 Task: Open Card Litigation Execution Review in Board Market Segmentation and Targeting Plan Implementation to Workspace Editing and Proofreading and add a team member Softage.1@softage.net, a label Orange, a checklist Blogging, an attachment from your computer, a color Orange and finally, add a card description 'Plan and execute company team-building seminar' and a comment 'We should approach this task with a sense of humility and a willingness to seek feedback and guidance from others.'. Add a start date 'Jan 09, 1900' with a due date 'Jan 16, 1900'
Action: Mouse moved to (539, 149)
Screenshot: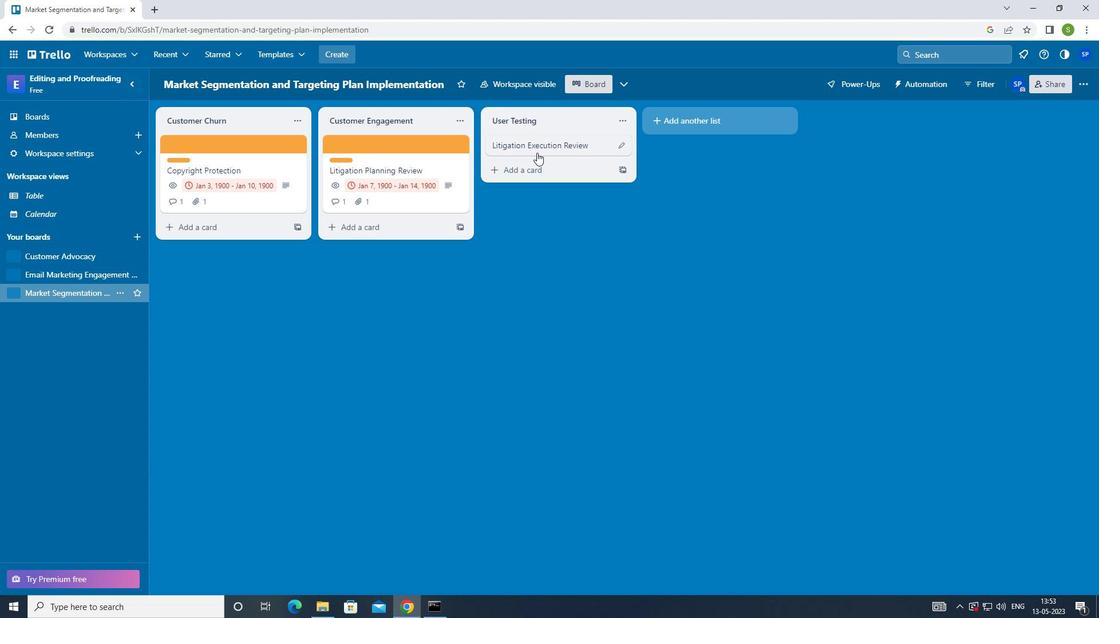 
Action: Mouse pressed left at (539, 149)
Screenshot: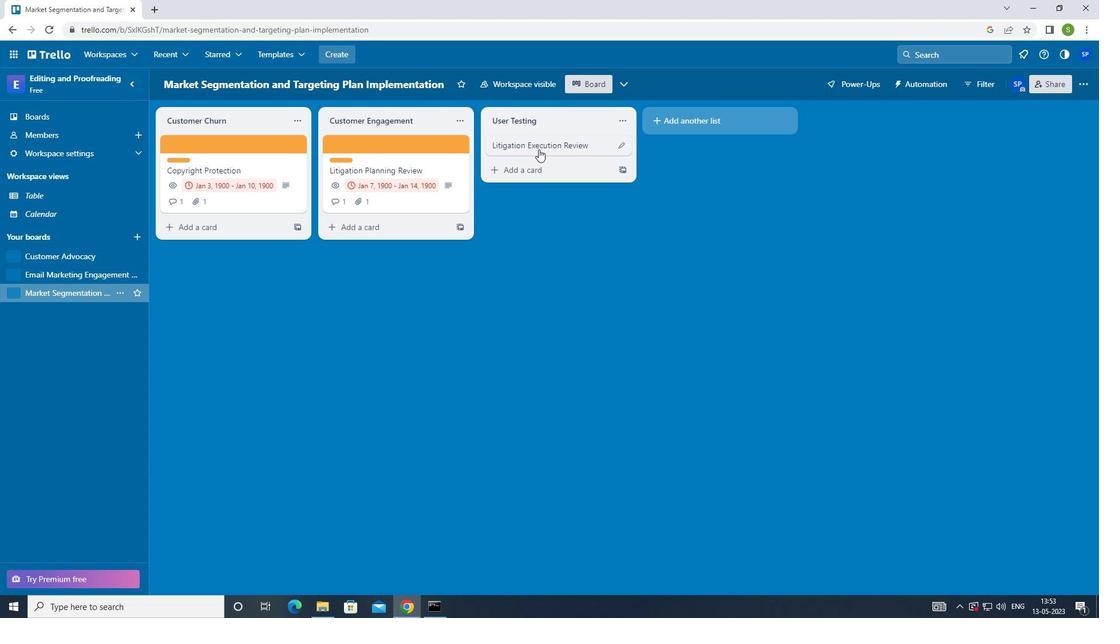 
Action: Mouse moved to (689, 145)
Screenshot: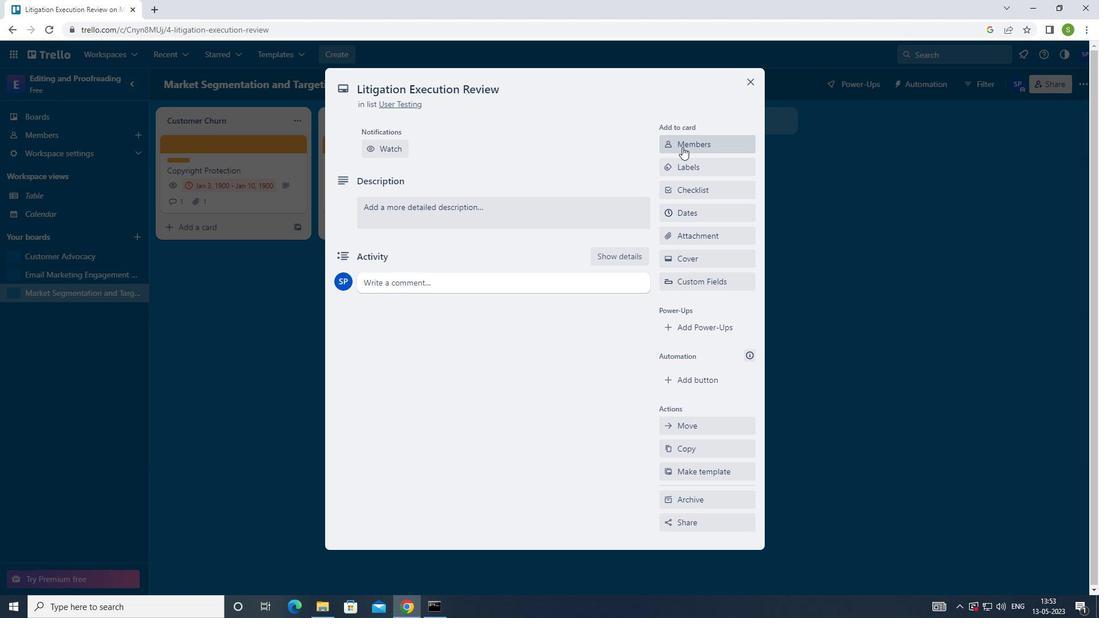 
Action: Mouse pressed left at (689, 145)
Screenshot: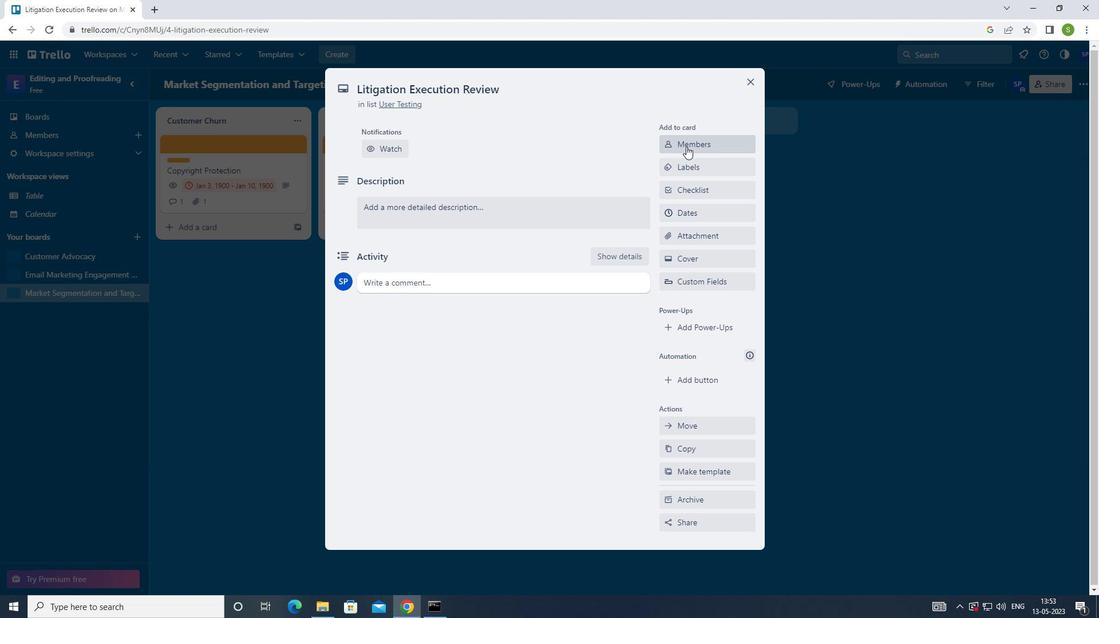 
Action: Mouse moved to (623, 177)
Screenshot: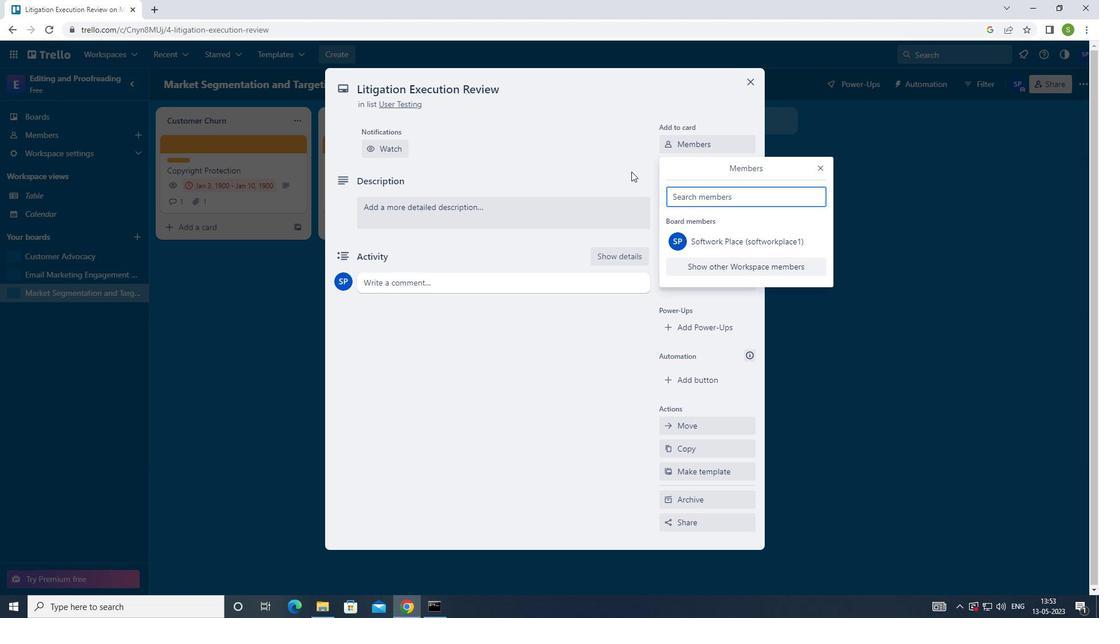 
Action: Key pressed <Key.shift>SOFTAGE.1<Key.shift>@SOFTAGE.NET<Key.enter>
Screenshot: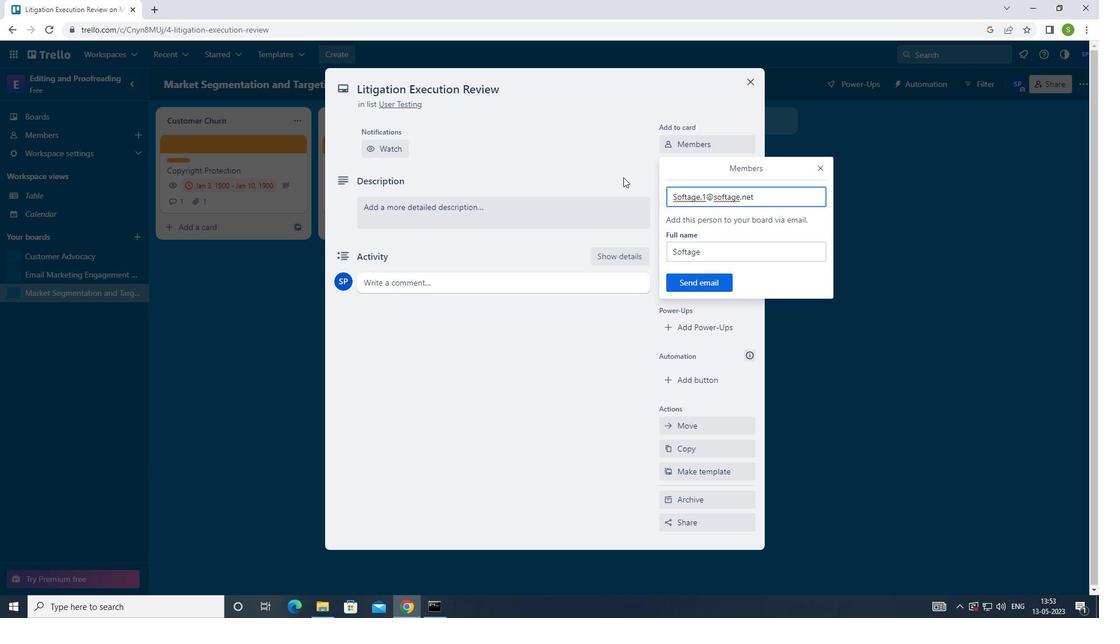 
Action: Mouse moved to (820, 167)
Screenshot: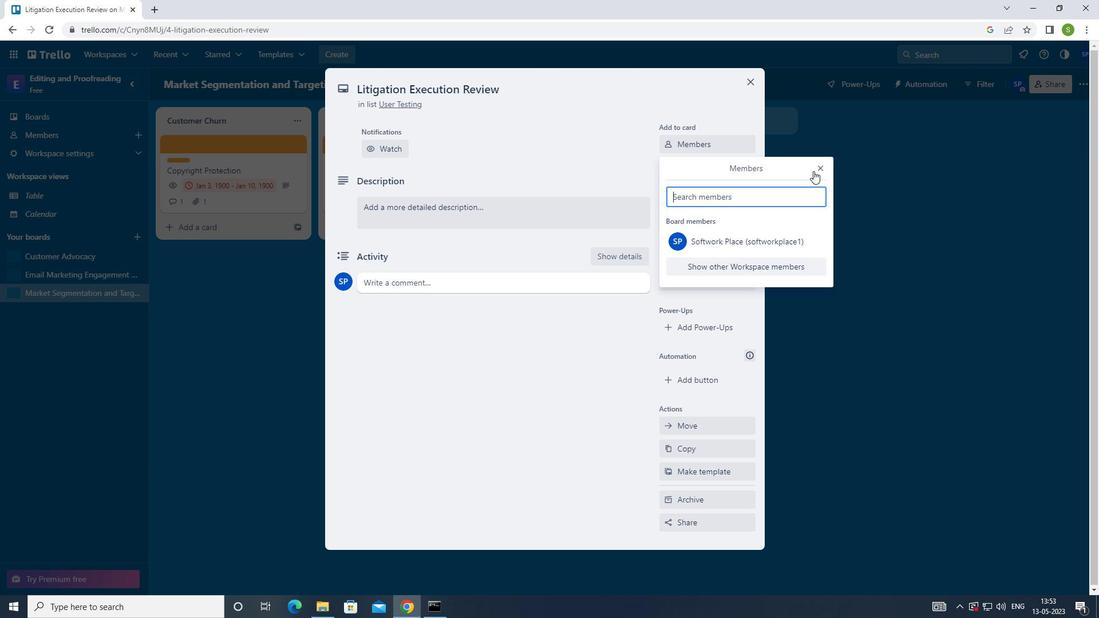 
Action: Mouse pressed left at (820, 167)
Screenshot: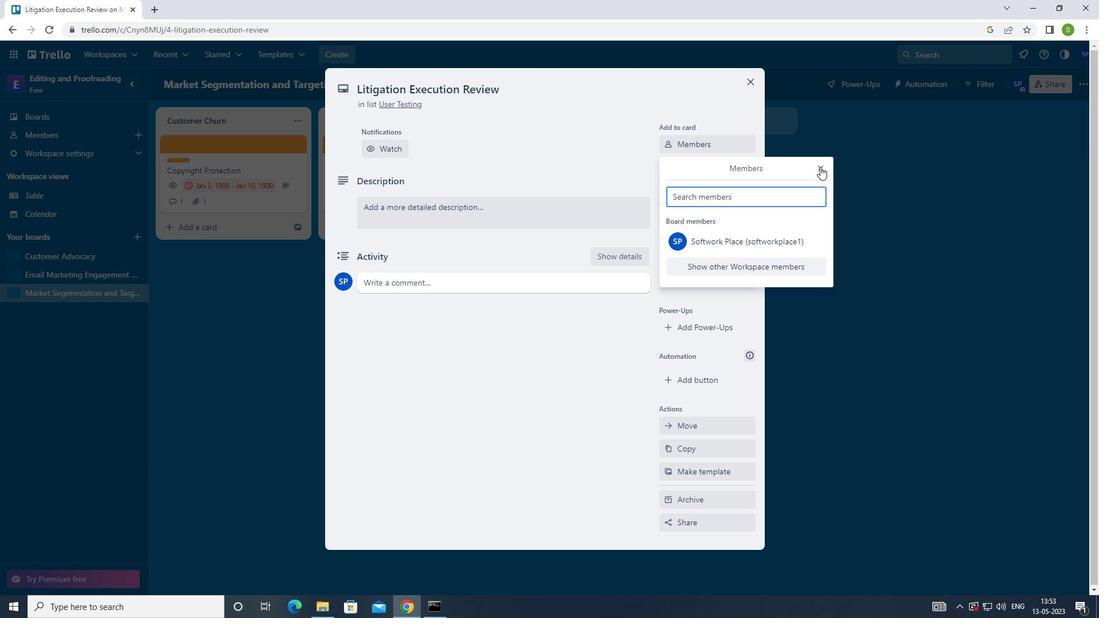 
Action: Mouse moved to (711, 167)
Screenshot: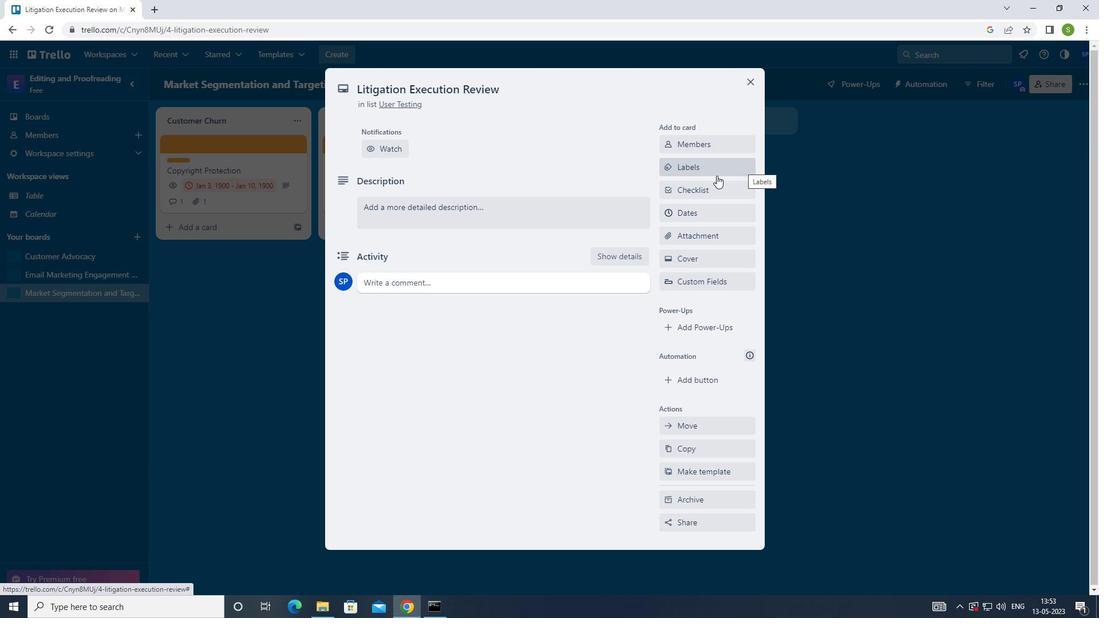 
Action: Mouse pressed left at (711, 167)
Screenshot: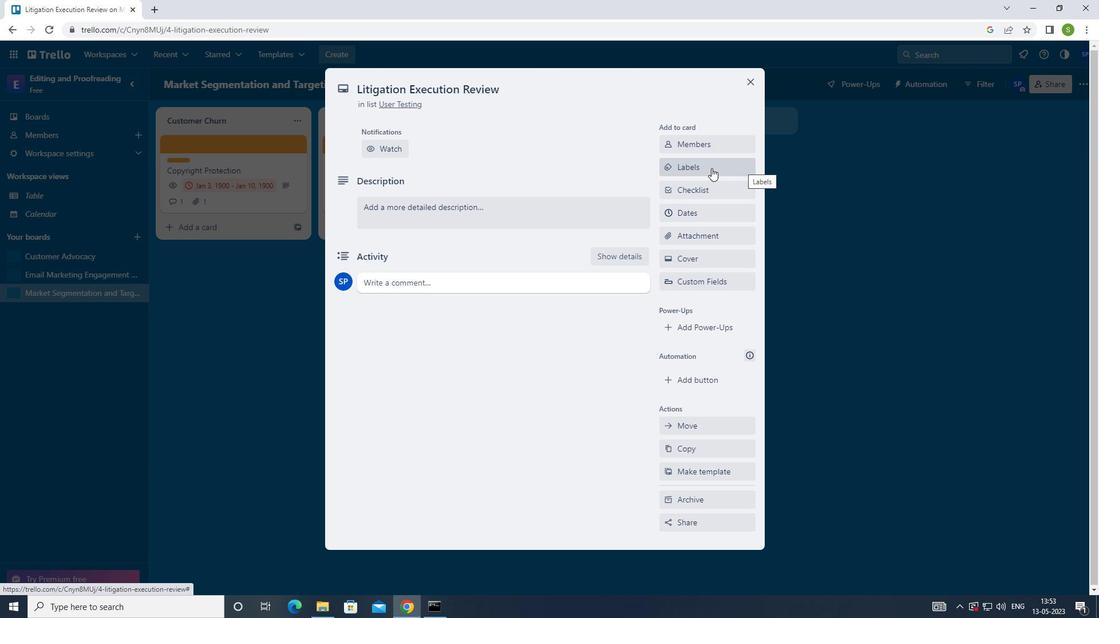 
Action: Mouse moved to (673, 303)
Screenshot: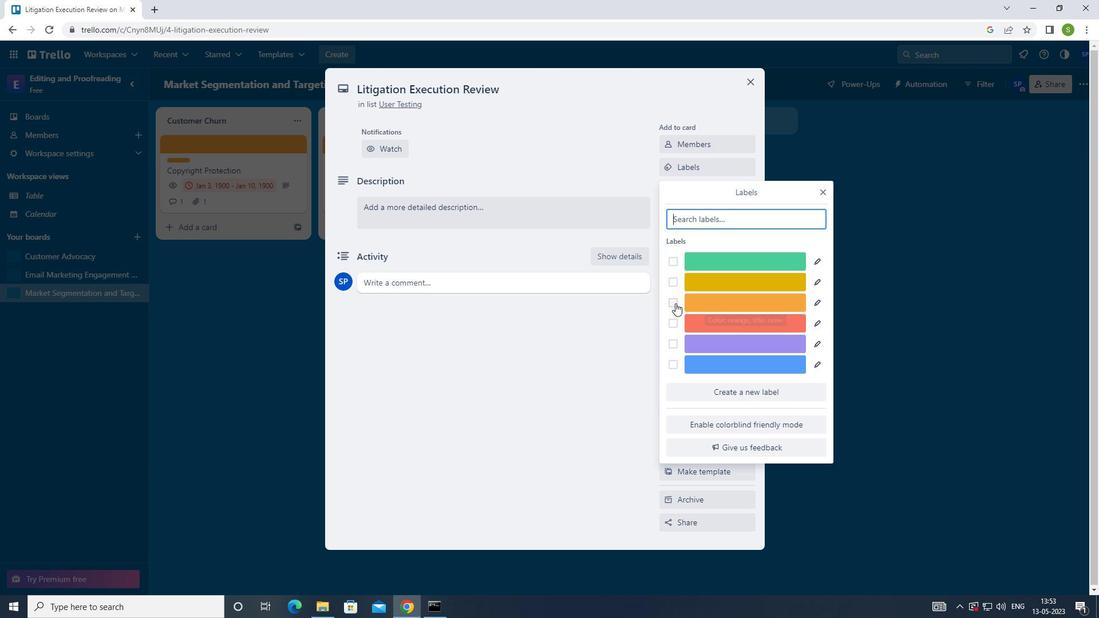 
Action: Mouse pressed left at (673, 303)
Screenshot: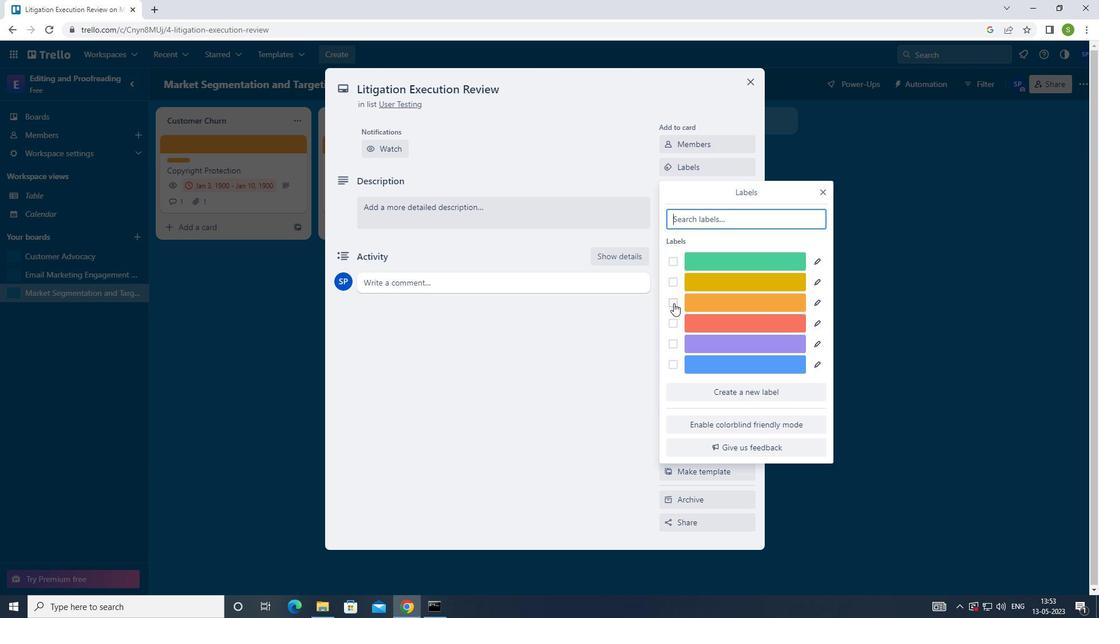 
Action: Mouse moved to (822, 193)
Screenshot: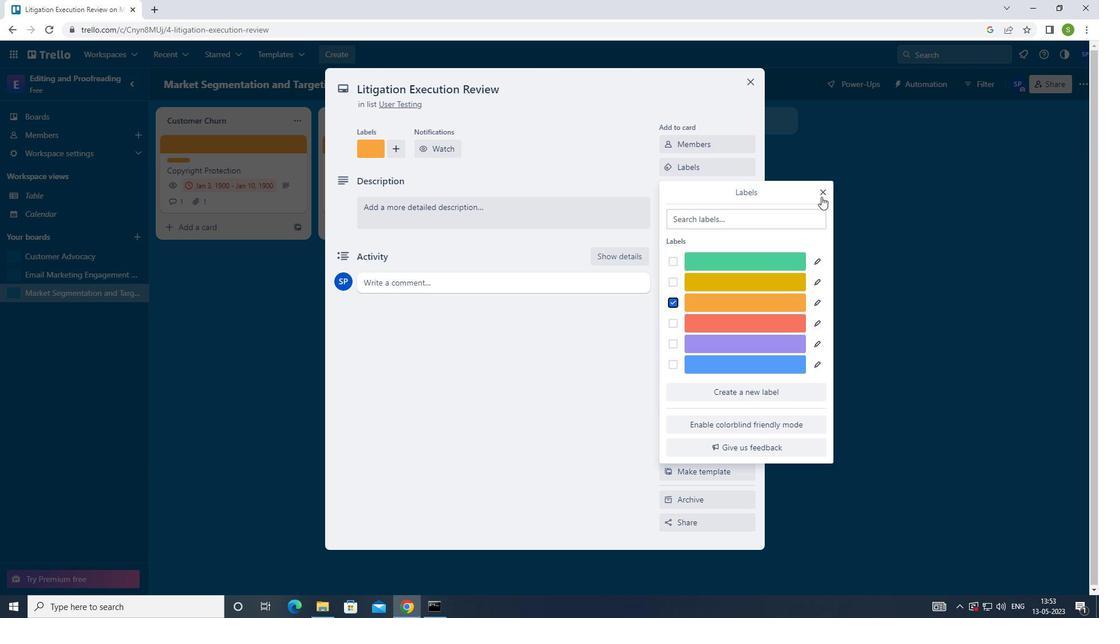 
Action: Mouse pressed left at (822, 193)
Screenshot: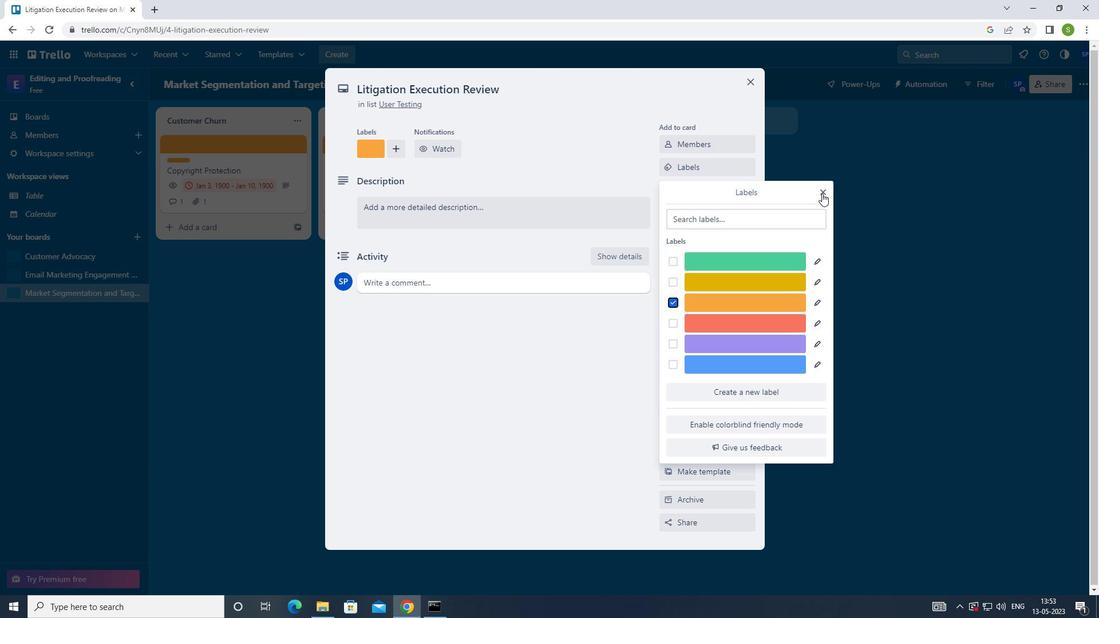
Action: Mouse moved to (718, 190)
Screenshot: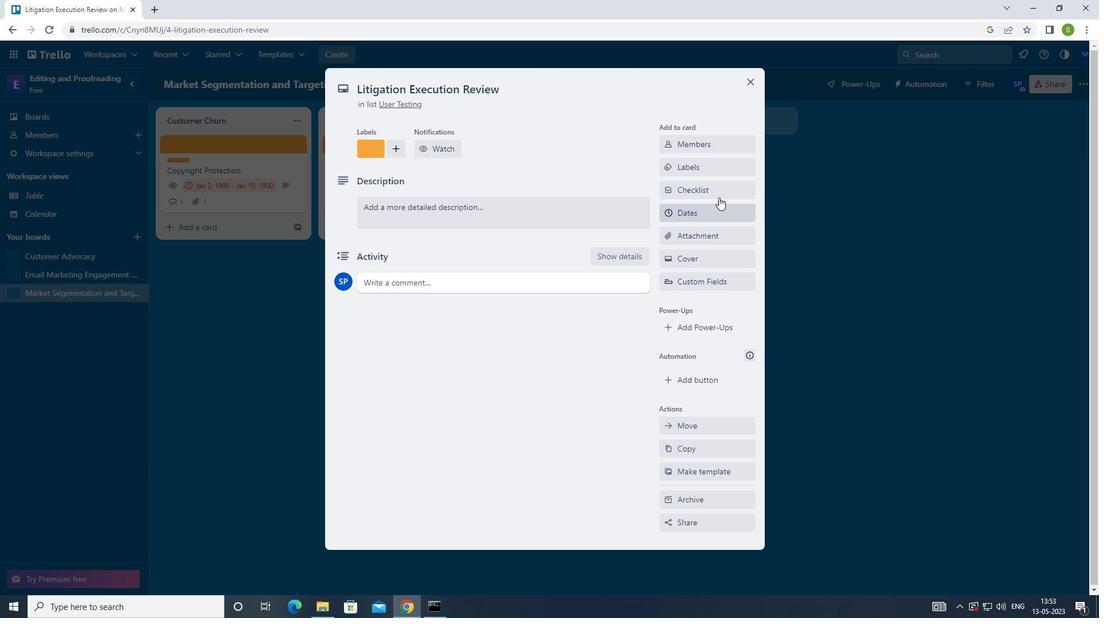 
Action: Mouse pressed left at (718, 190)
Screenshot: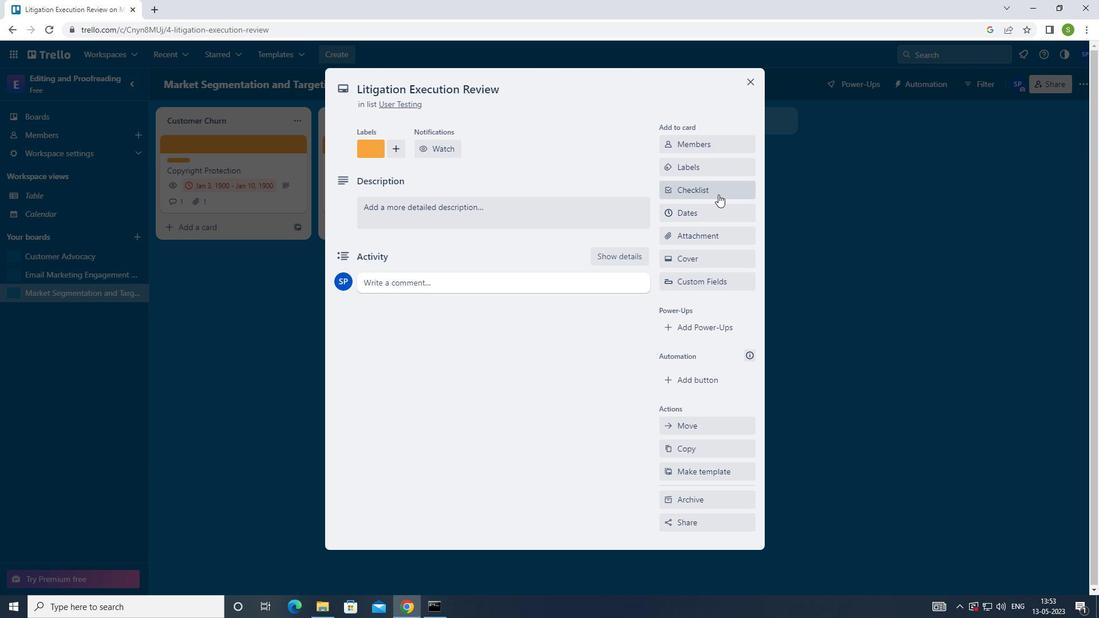 
Action: Mouse moved to (733, 198)
Screenshot: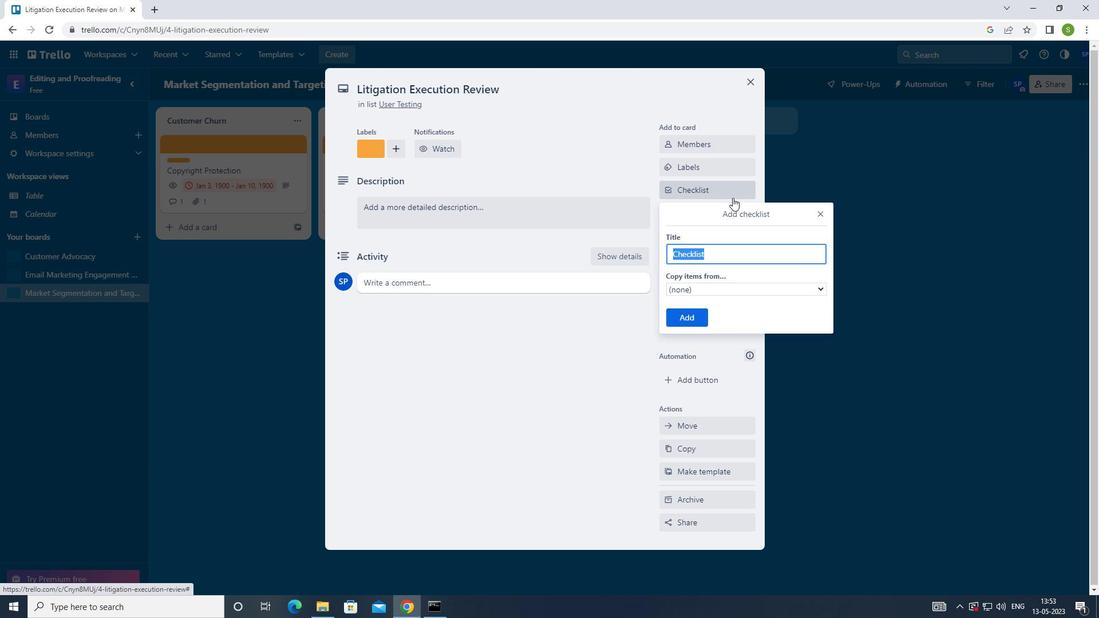 
Action: Key pressed <Key.shift>B
Screenshot: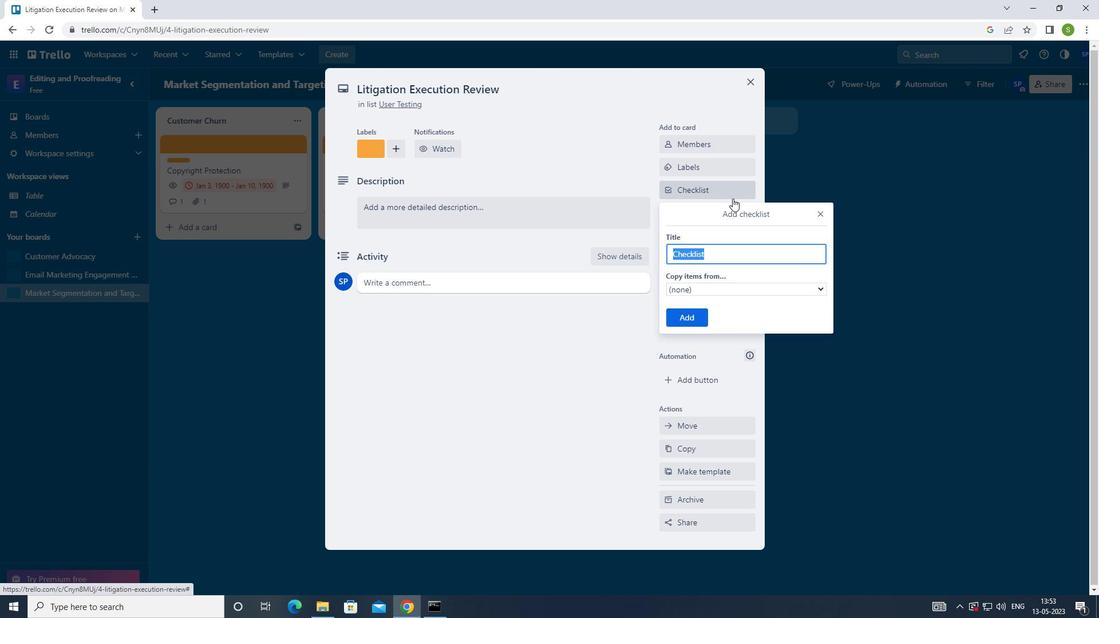 
Action: Mouse moved to (745, 280)
Screenshot: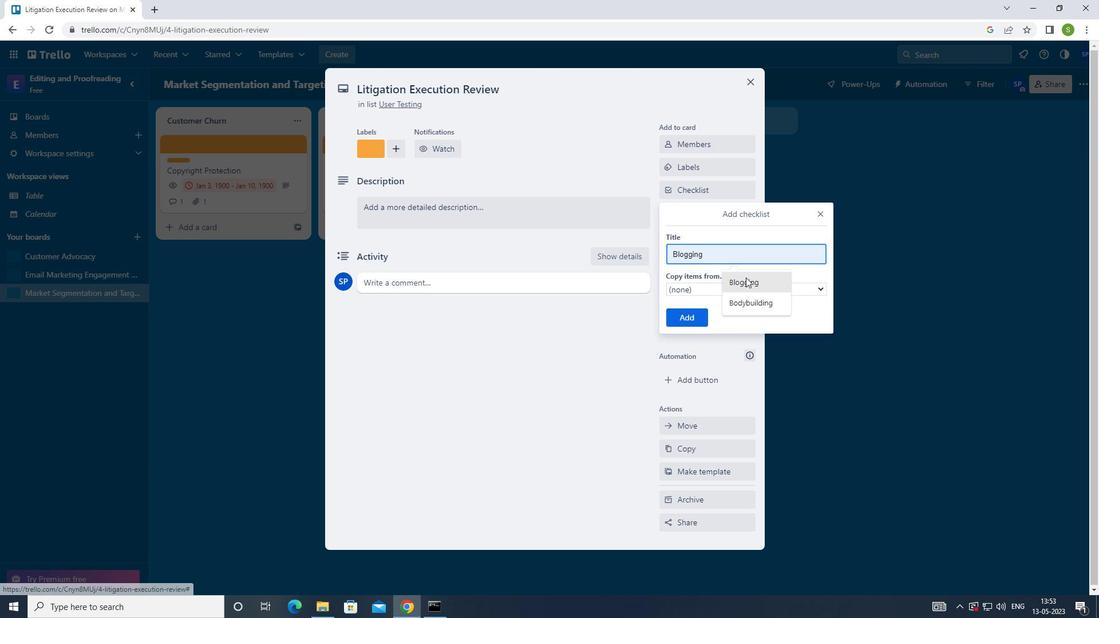 
Action: Mouse pressed left at (745, 280)
Screenshot: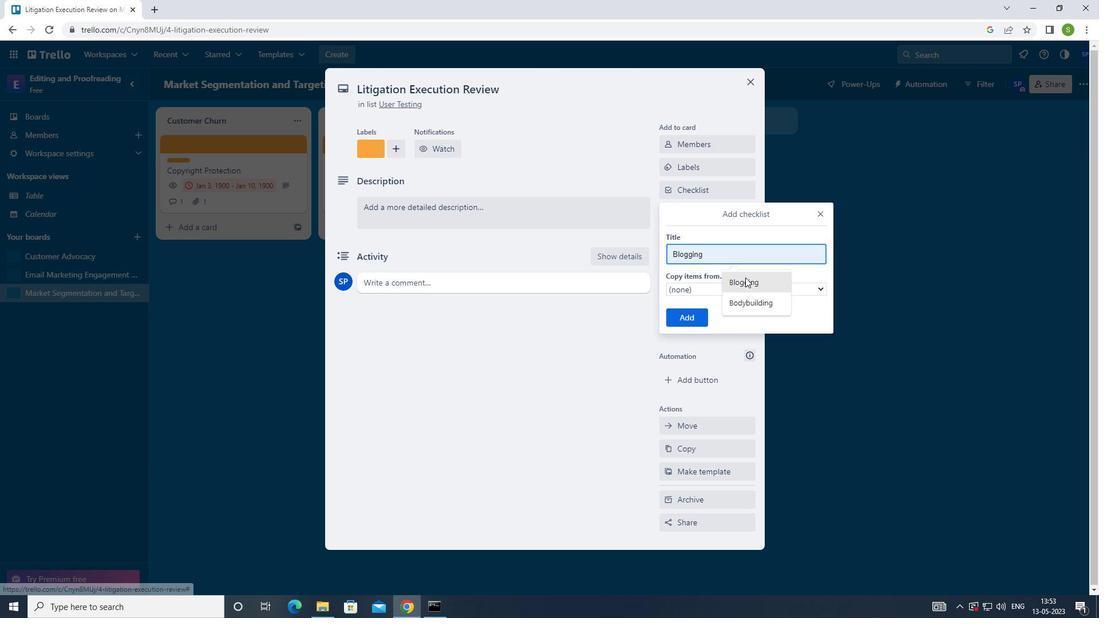 
Action: Mouse moved to (699, 320)
Screenshot: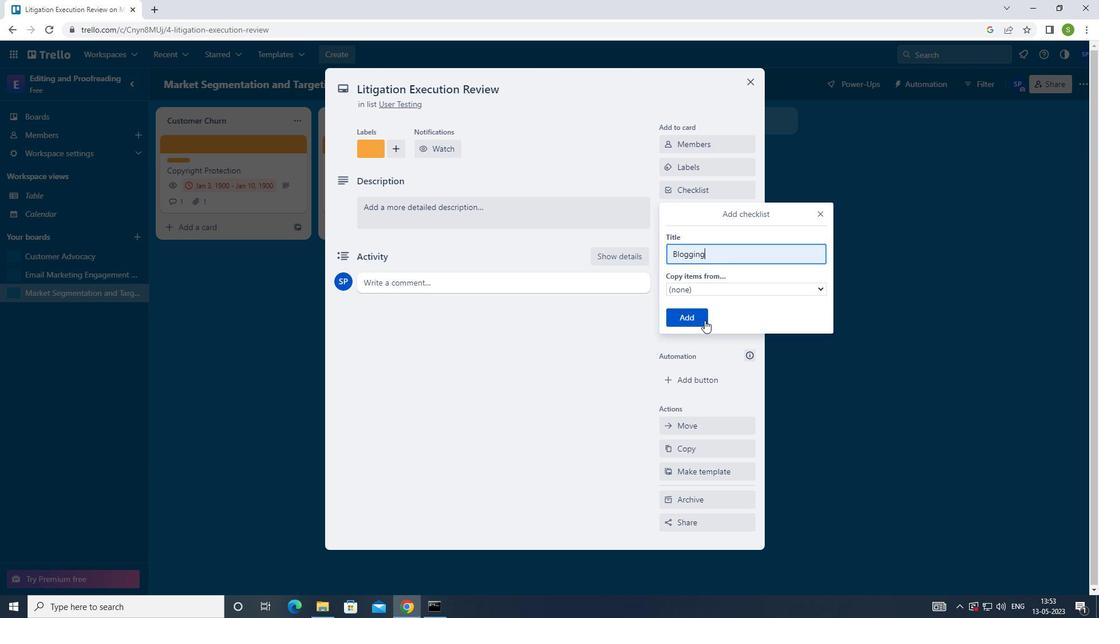 
Action: Mouse pressed left at (699, 320)
Screenshot: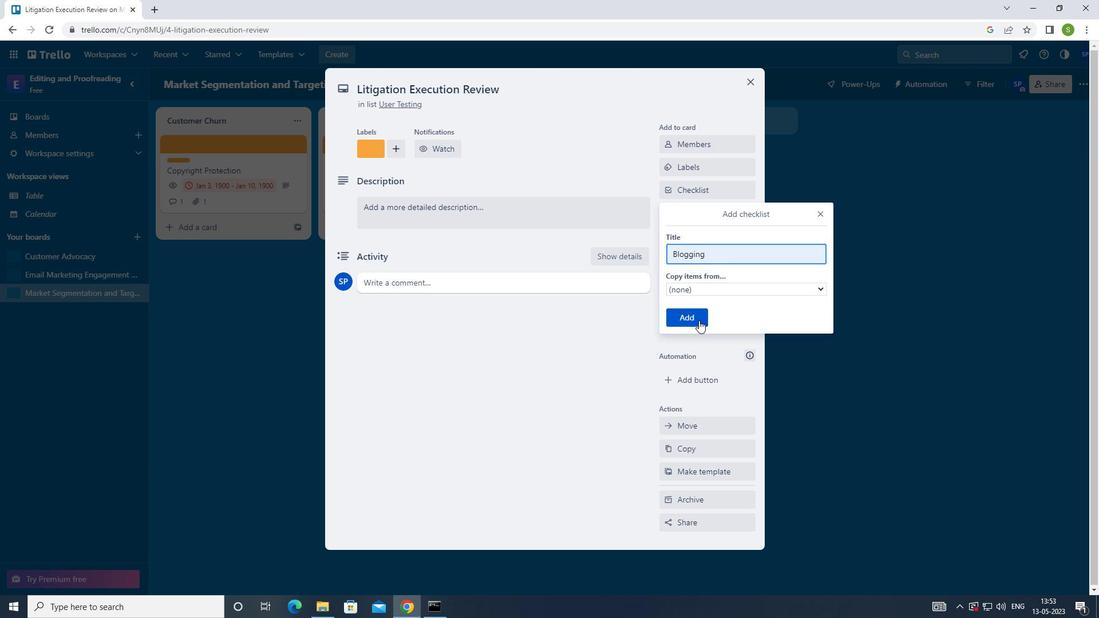 
Action: Mouse moved to (719, 234)
Screenshot: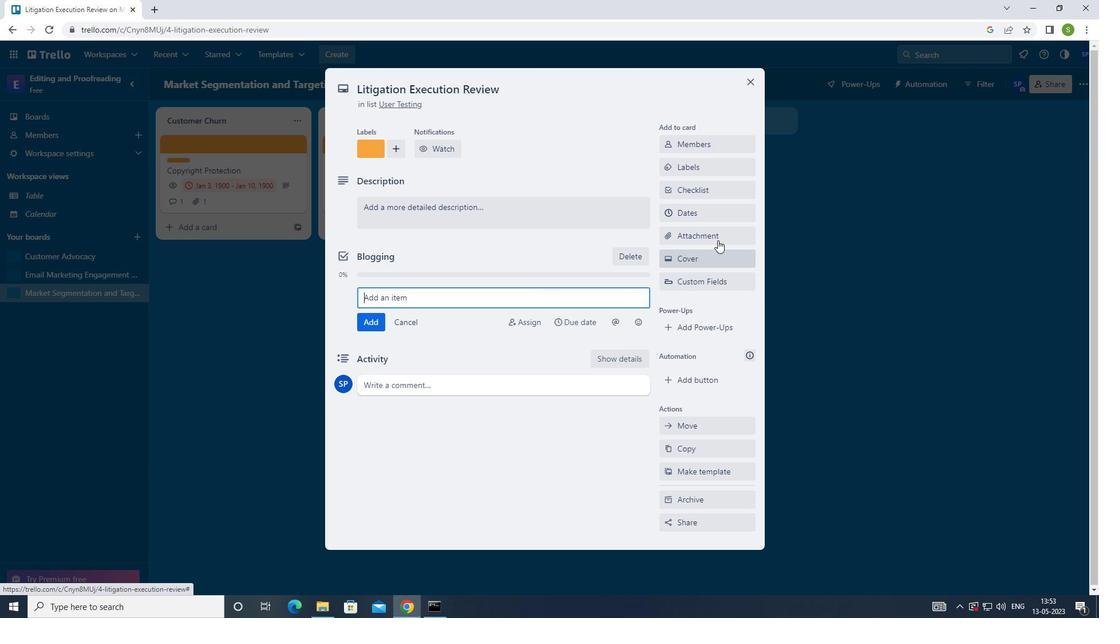 
Action: Mouse pressed left at (719, 234)
Screenshot: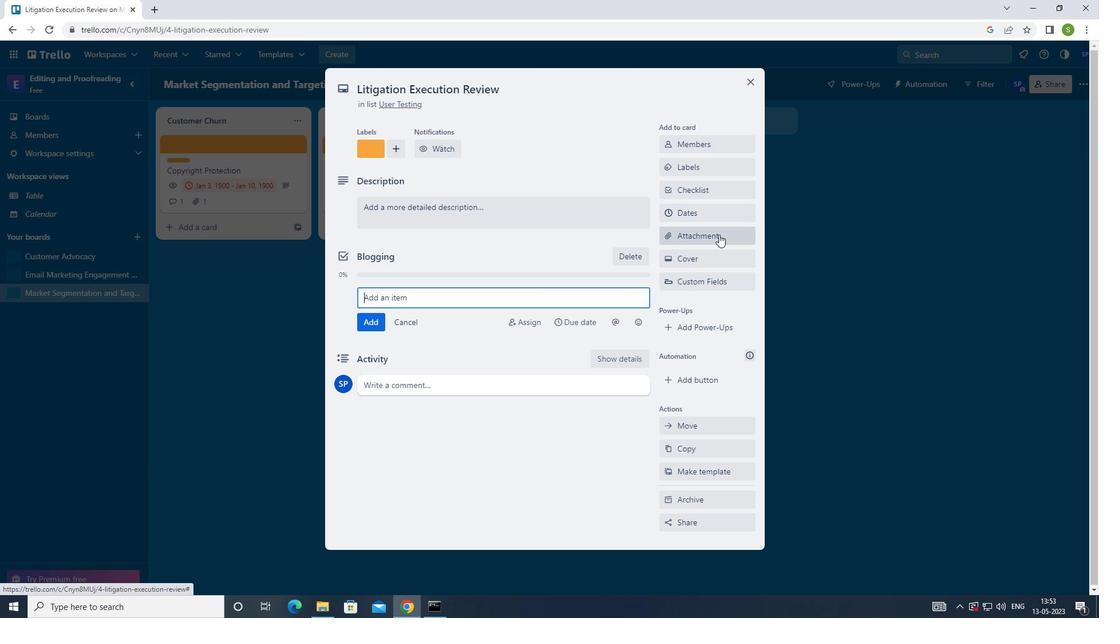 
Action: Mouse moved to (683, 287)
Screenshot: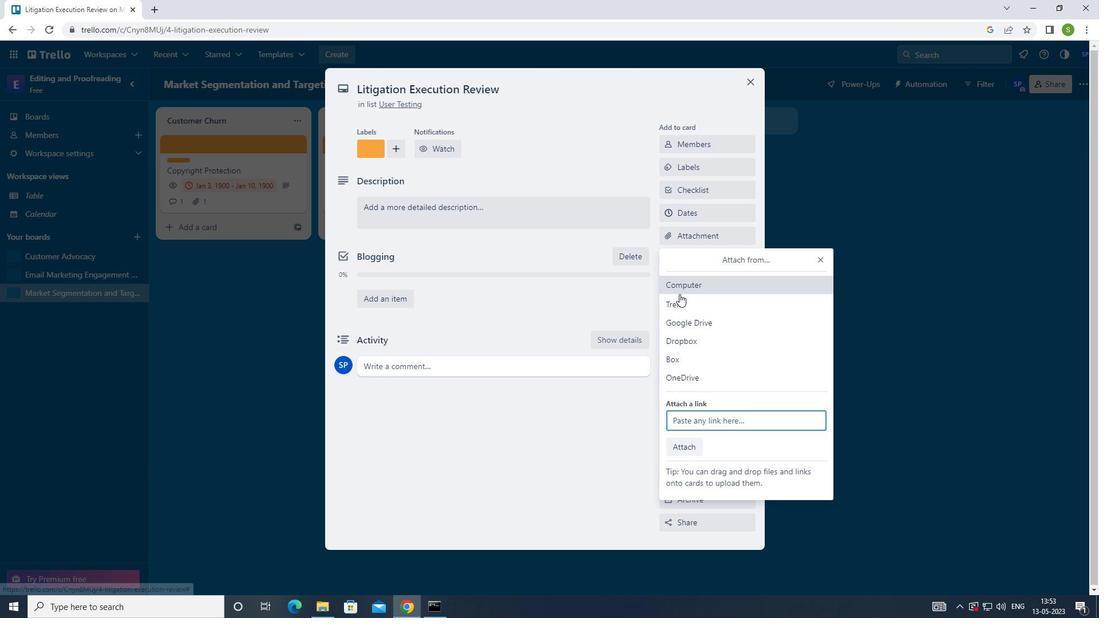 
Action: Mouse pressed left at (683, 287)
Screenshot: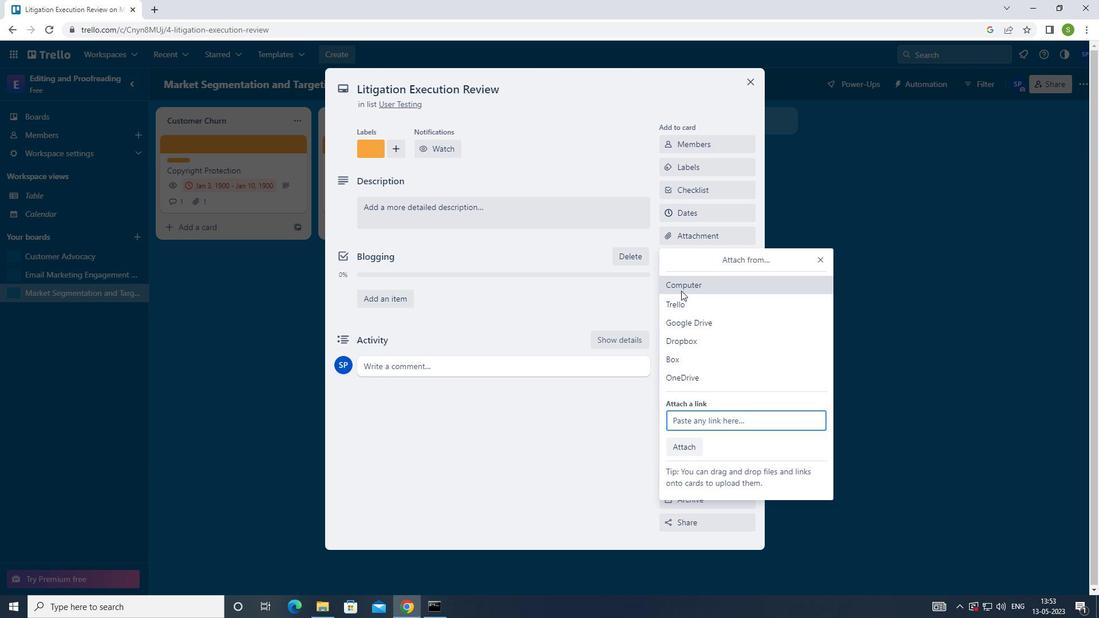 
Action: Mouse moved to (190, 89)
Screenshot: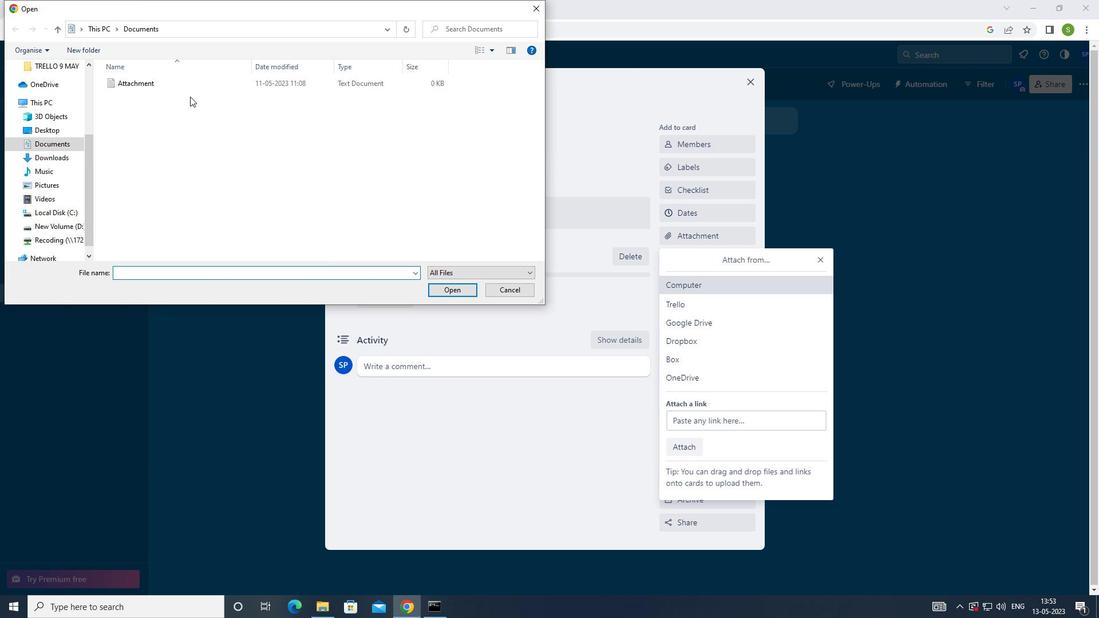 
Action: Mouse pressed left at (190, 89)
Screenshot: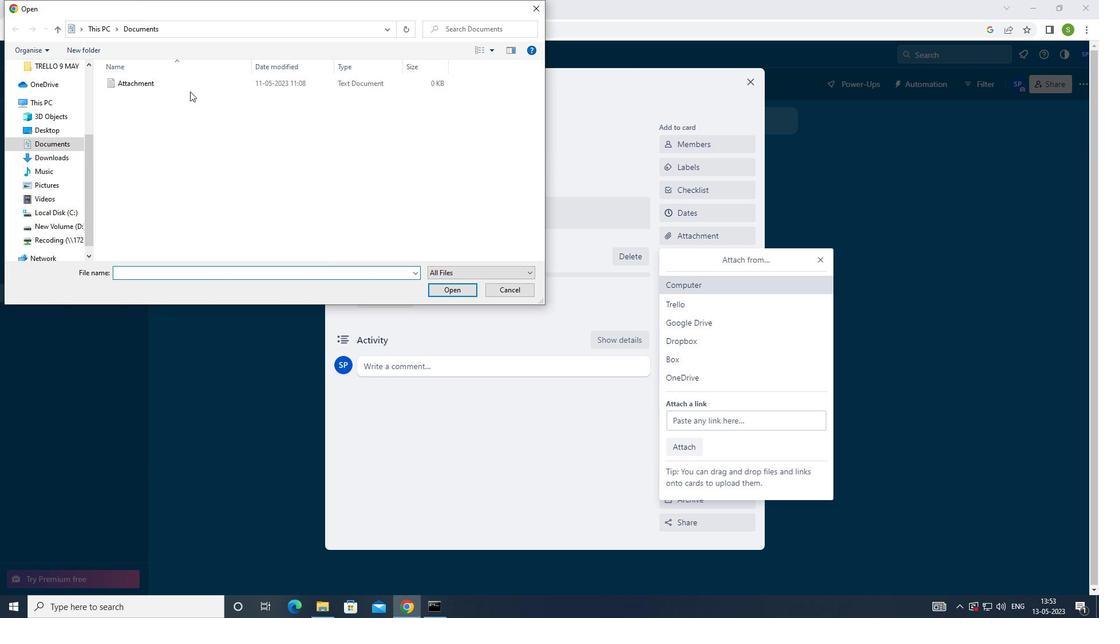 
Action: Mouse moved to (459, 289)
Screenshot: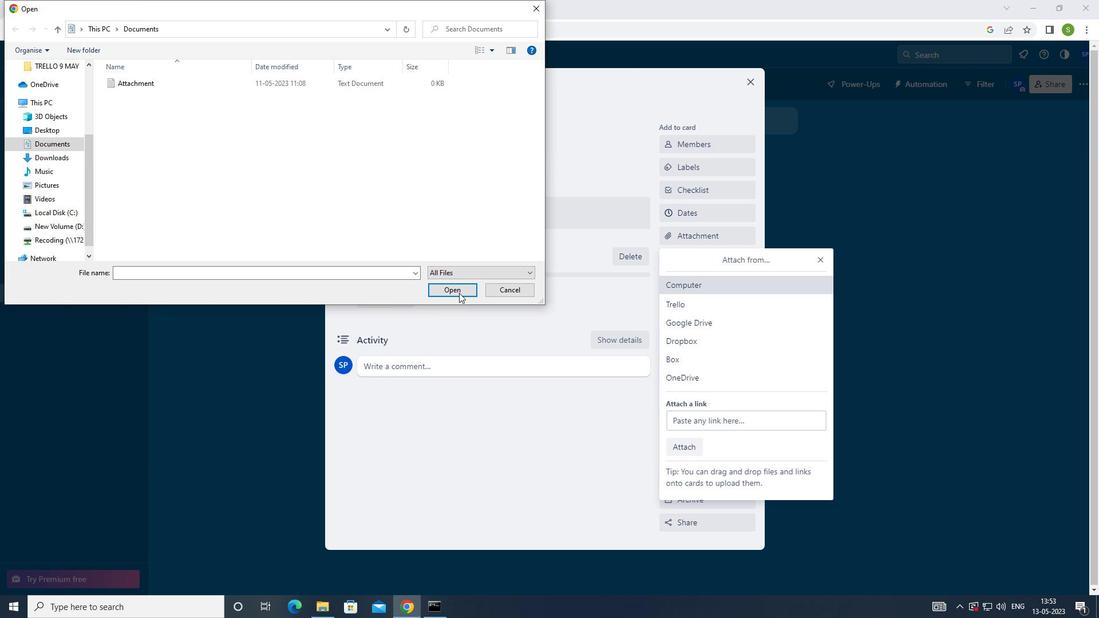 
Action: Mouse pressed left at (459, 289)
Screenshot: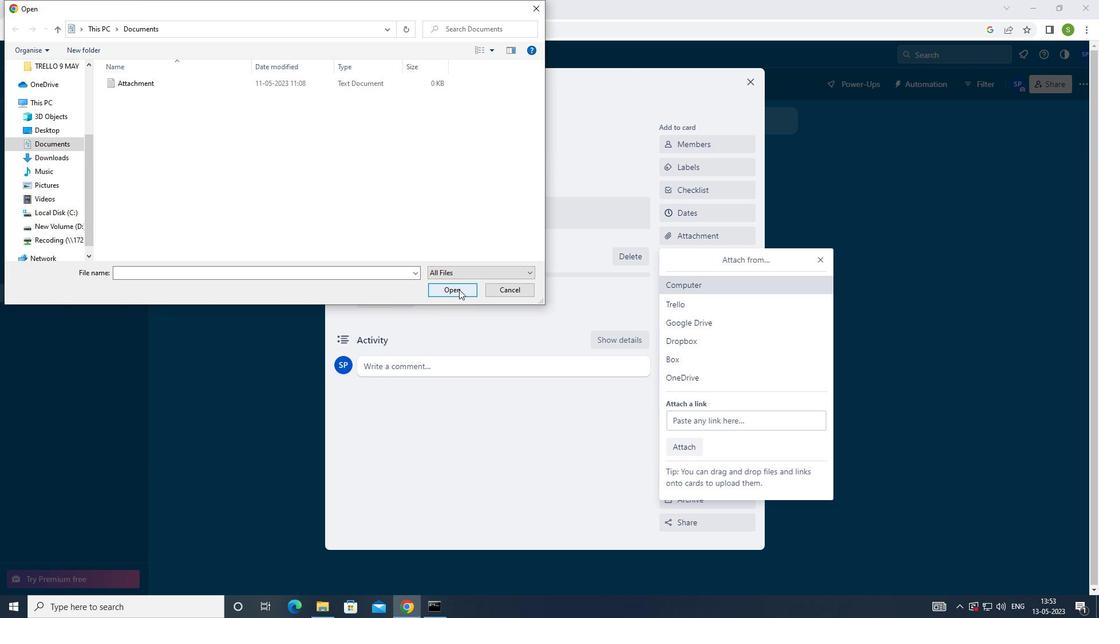 
Action: Mouse moved to (243, 81)
Screenshot: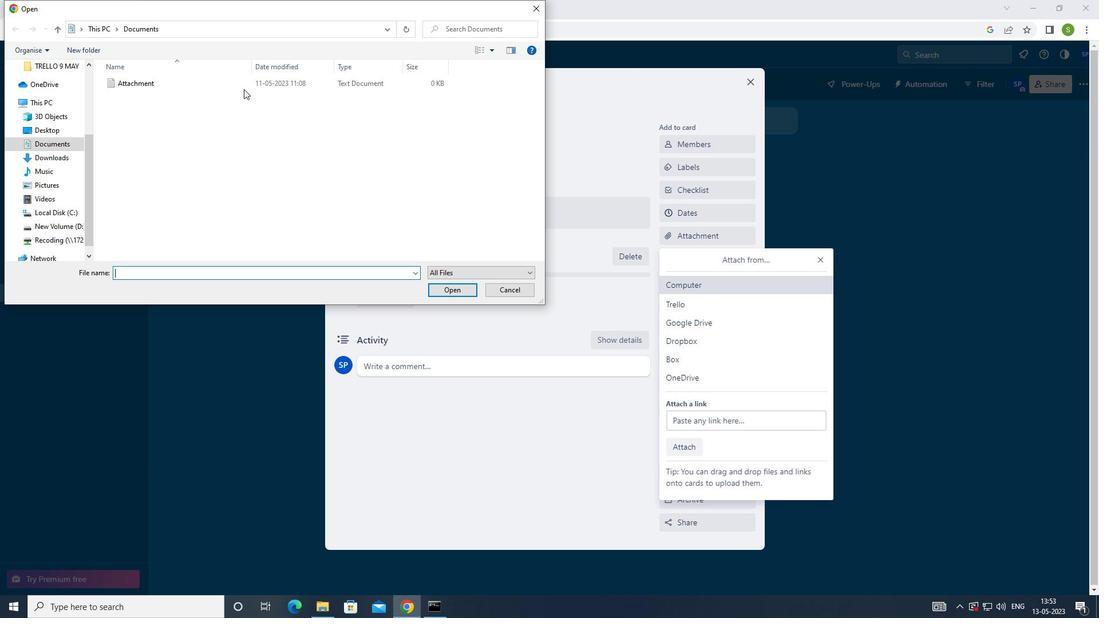 
Action: Mouse pressed left at (243, 81)
Screenshot: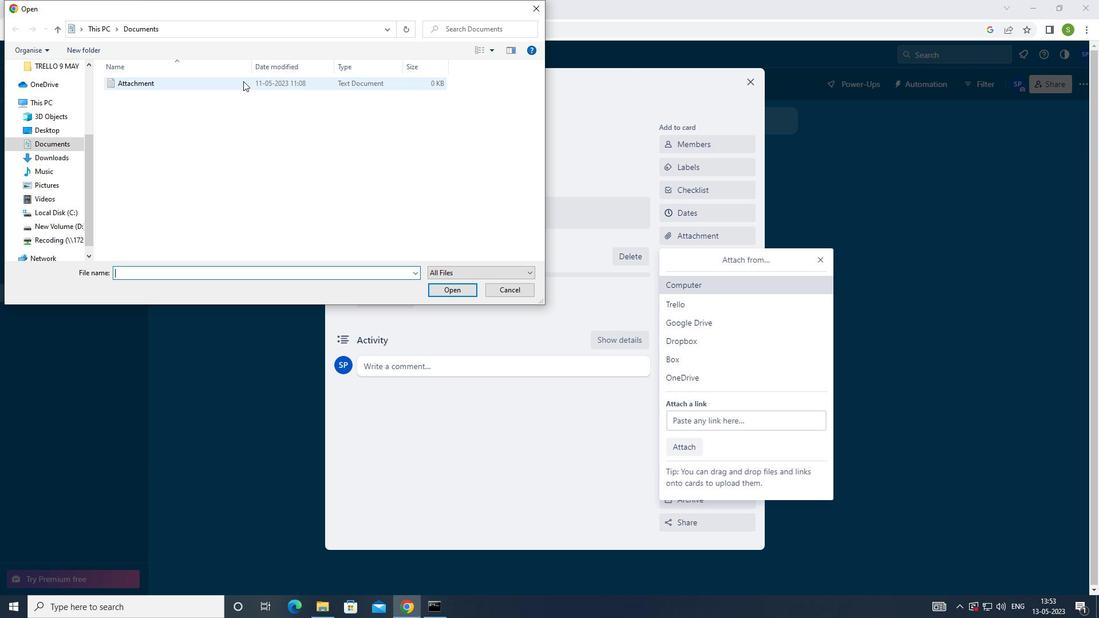 
Action: Mouse moved to (442, 288)
Screenshot: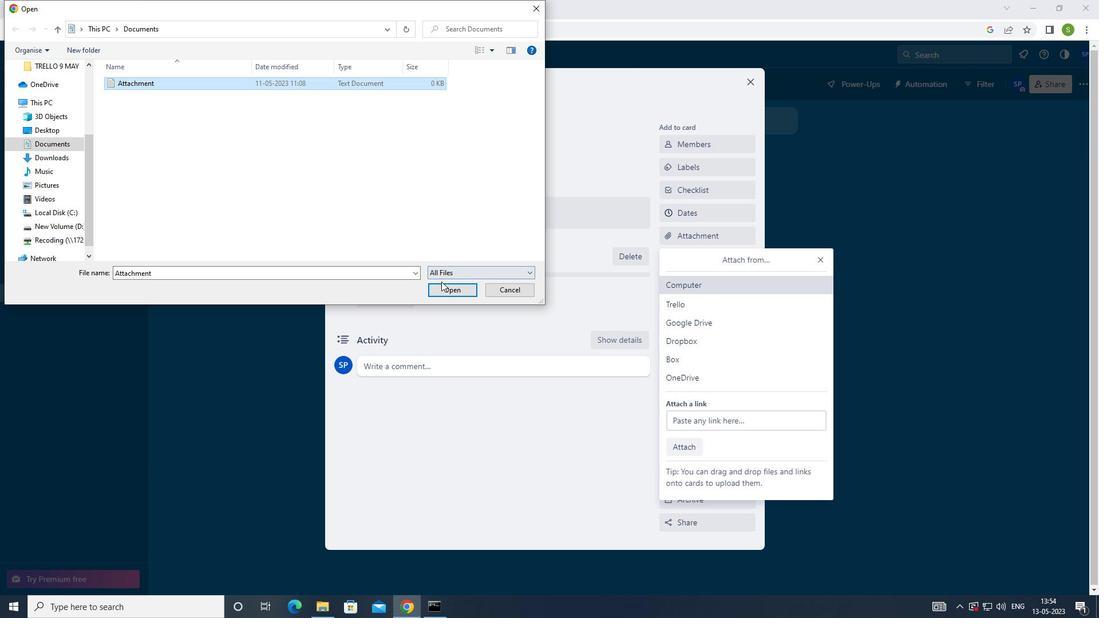 
Action: Mouse pressed left at (442, 288)
Screenshot: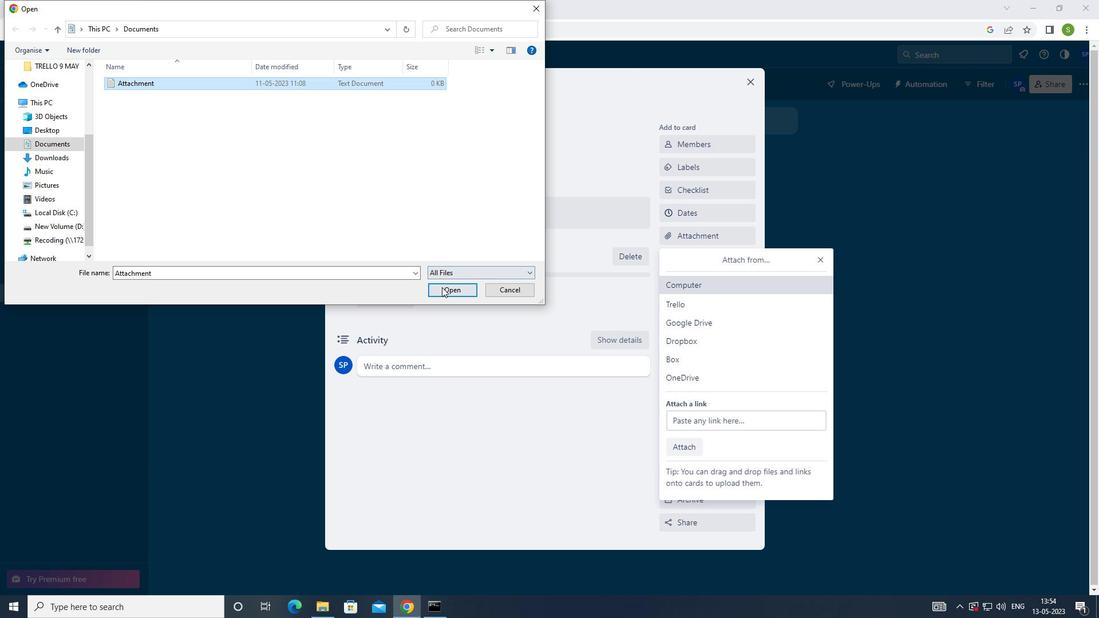 
Action: Mouse moved to (679, 258)
Screenshot: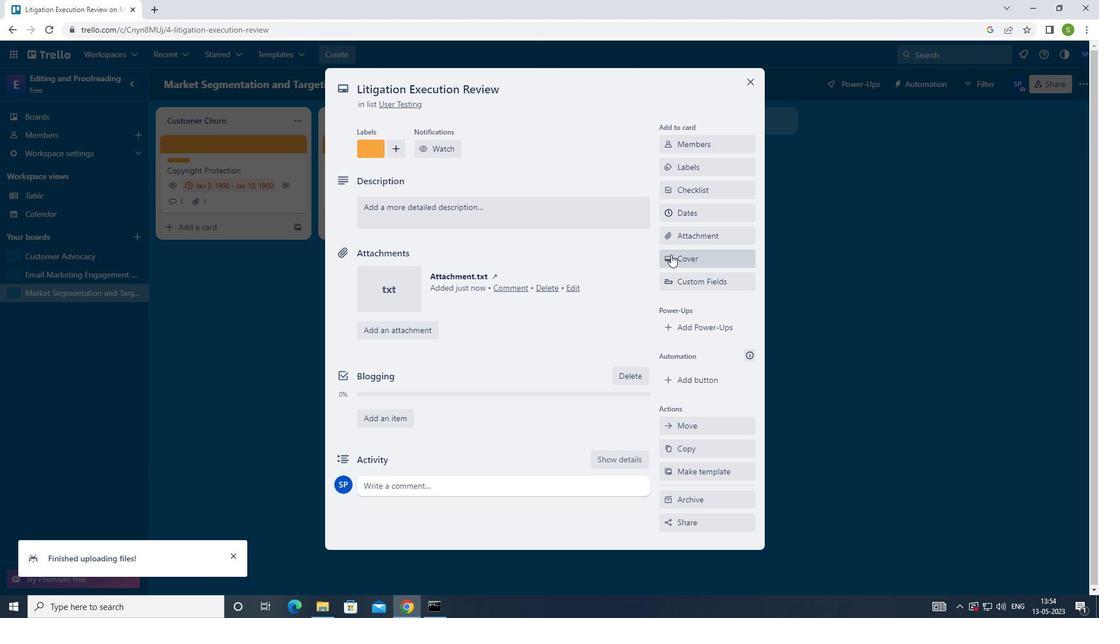 
Action: Mouse pressed left at (679, 258)
Screenshot: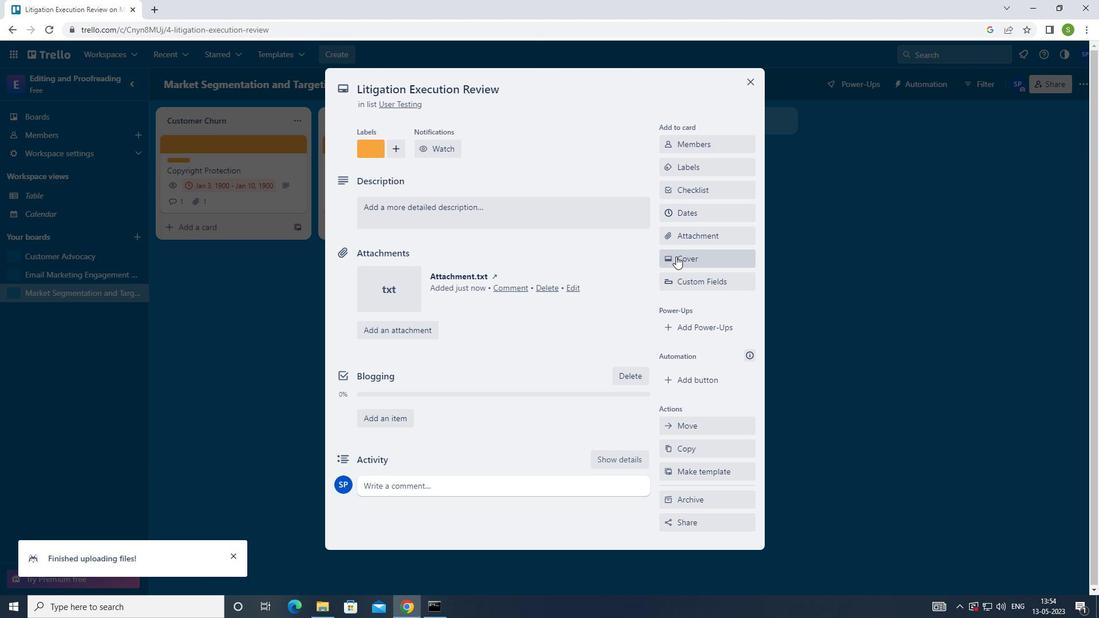 
Action: Mouse moved to (744, 363)
Screenshot: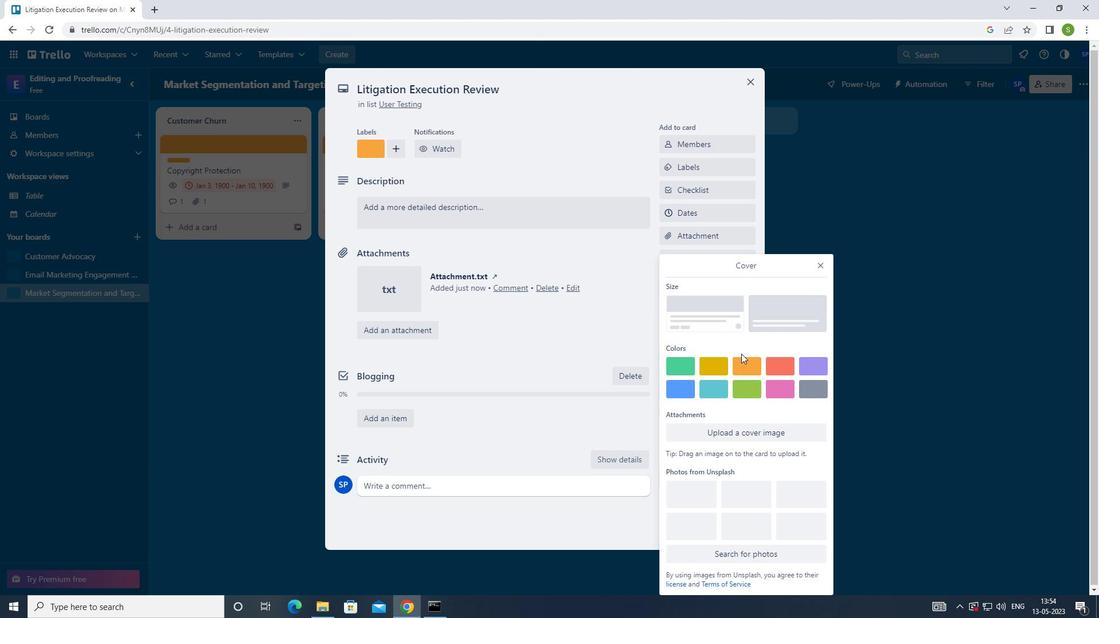 
Action: Mouse pressed left at (744, 363)
Screenshot: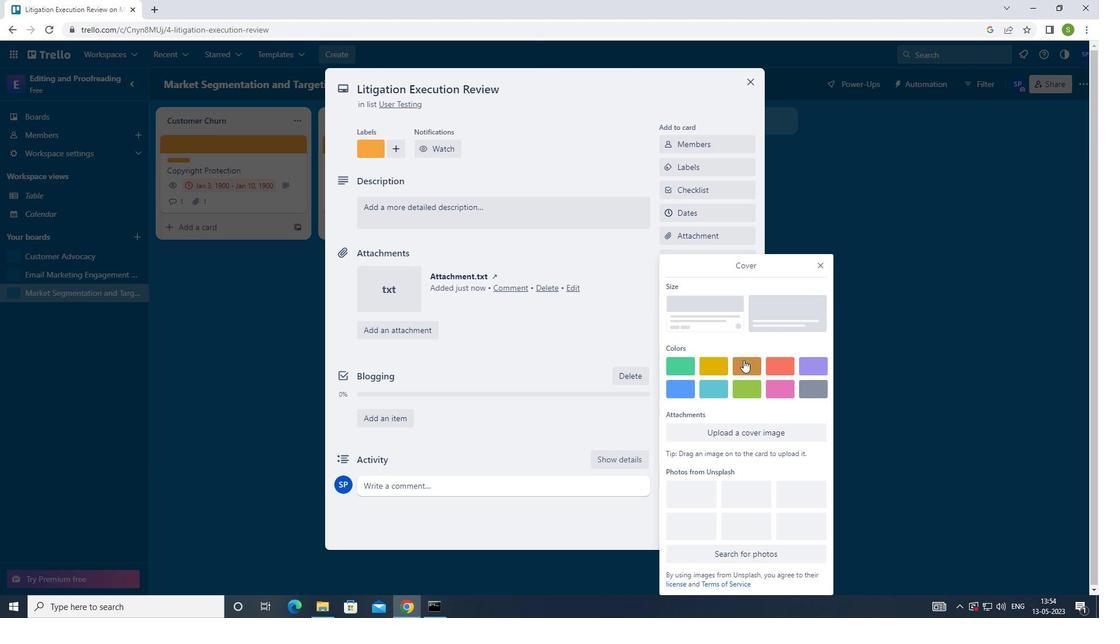 
Action: Mouse moved to (821, 243)
Screenshot: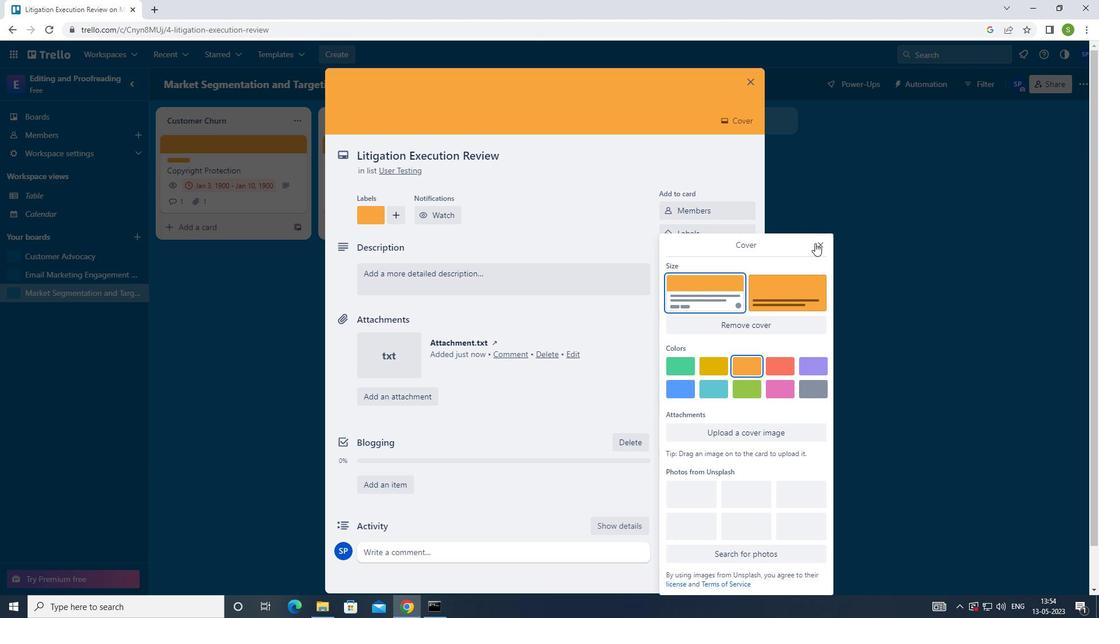 
Action: Mouse pressed left at (821, 243)
Screenshot: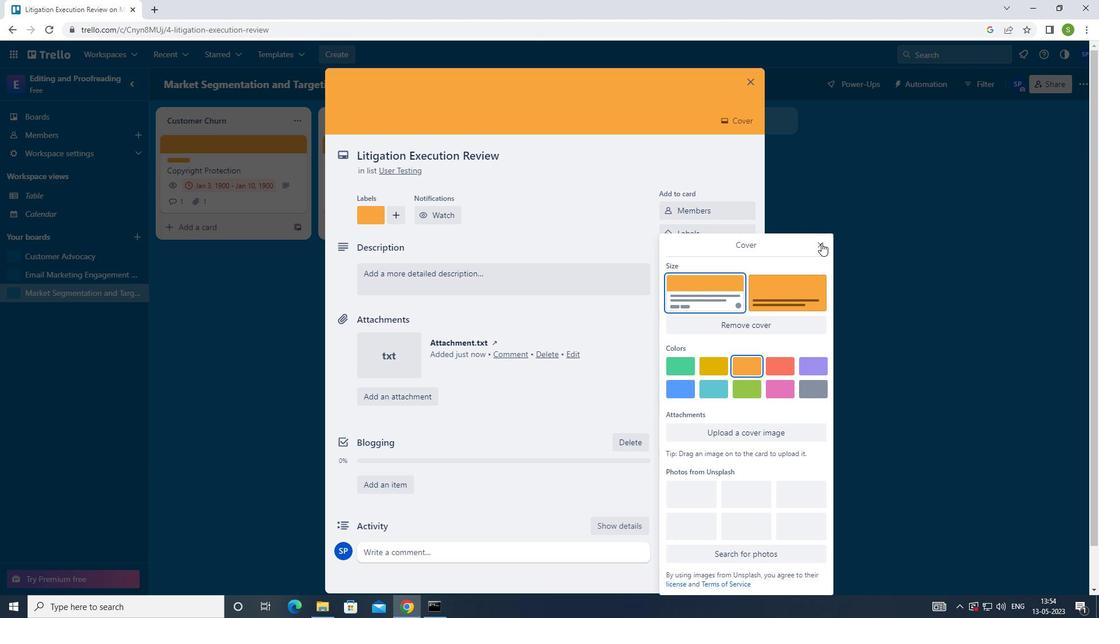 
Action: Mouse moved to (513, 276)
Screenshot: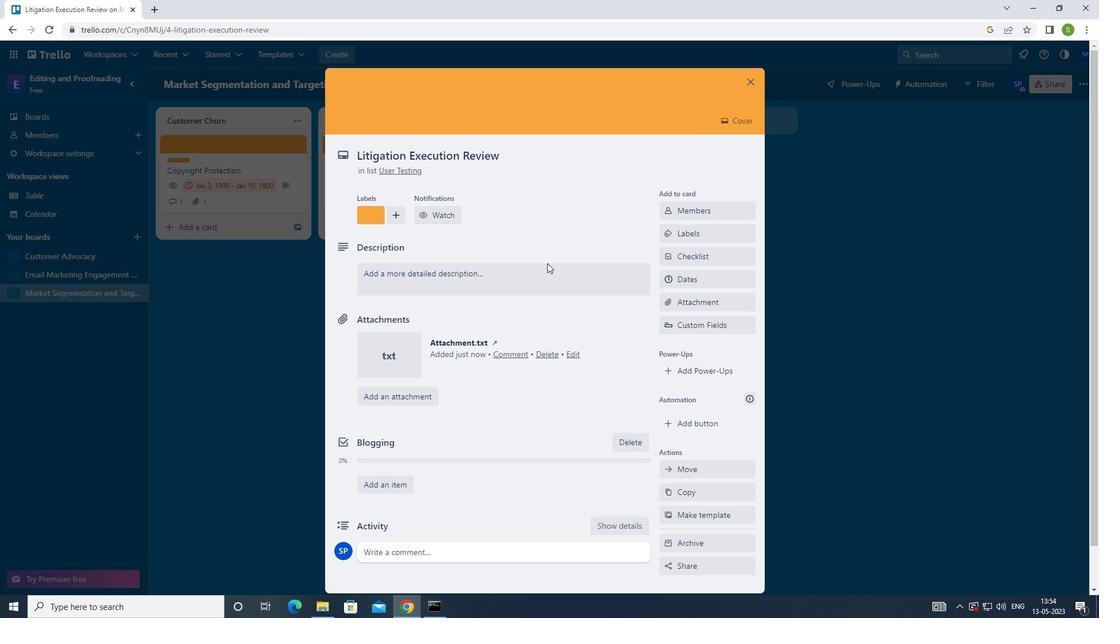 
Action: Mouse pressed left at (513, 276)
Screenshot: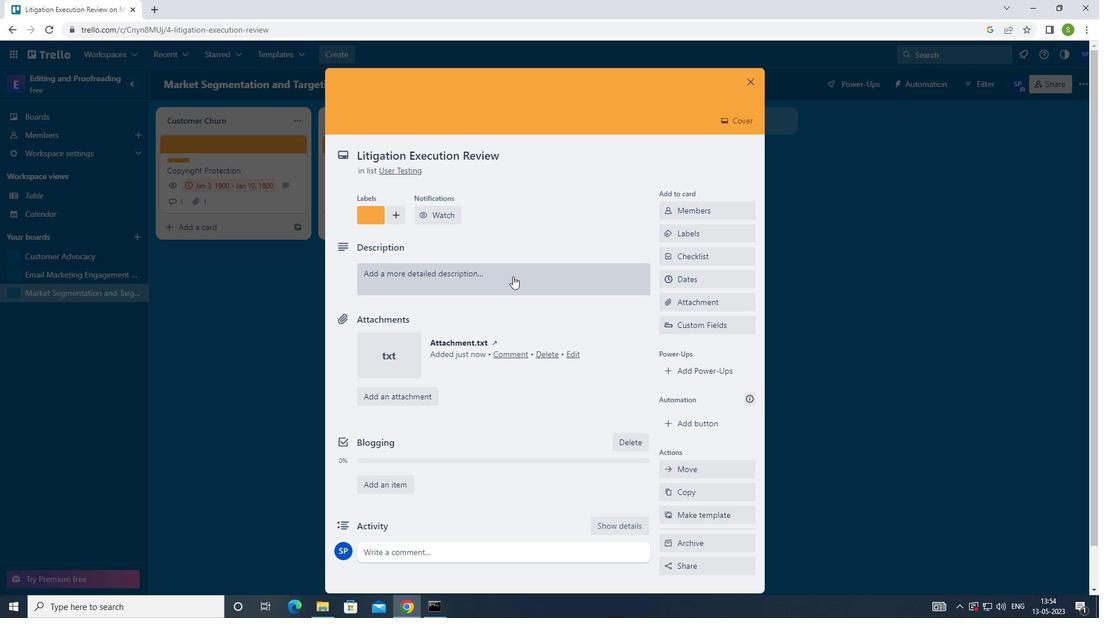 
Action: Mouse moved to (522, 240)
Screenshot: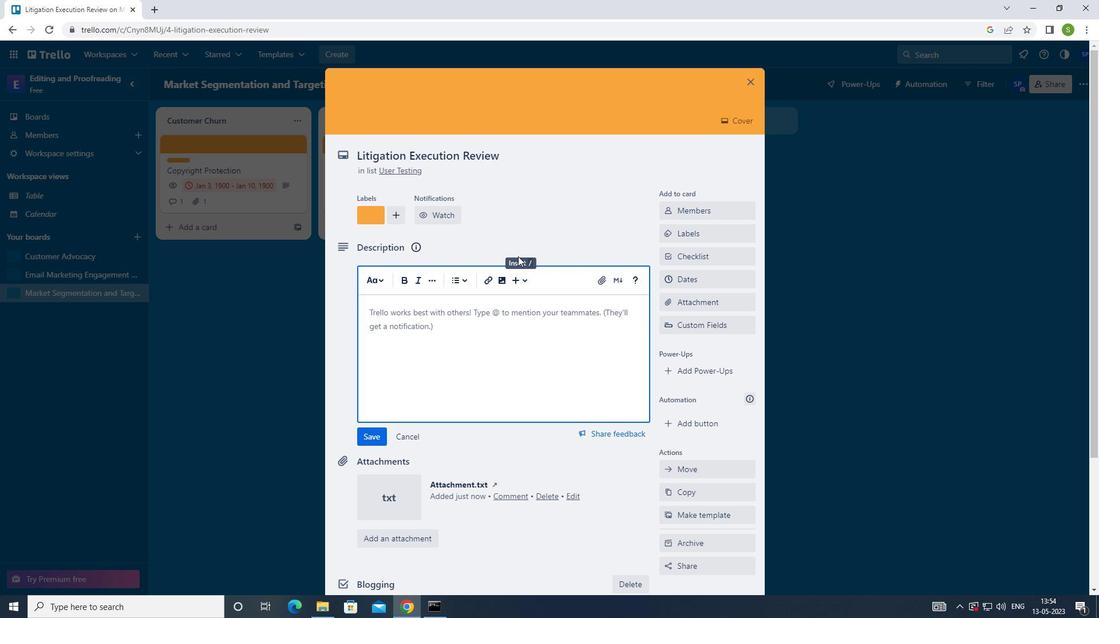 
Action: Key pressed <Key.shift>P
Screenshot: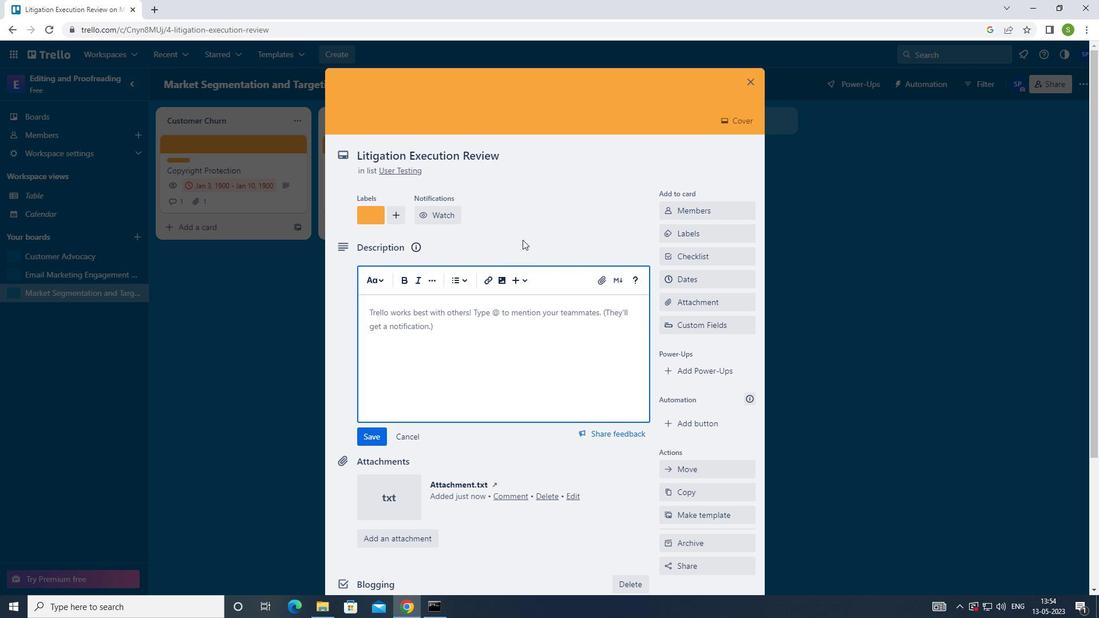 
Action: Mouse moved to (523, 240)
Screenshot: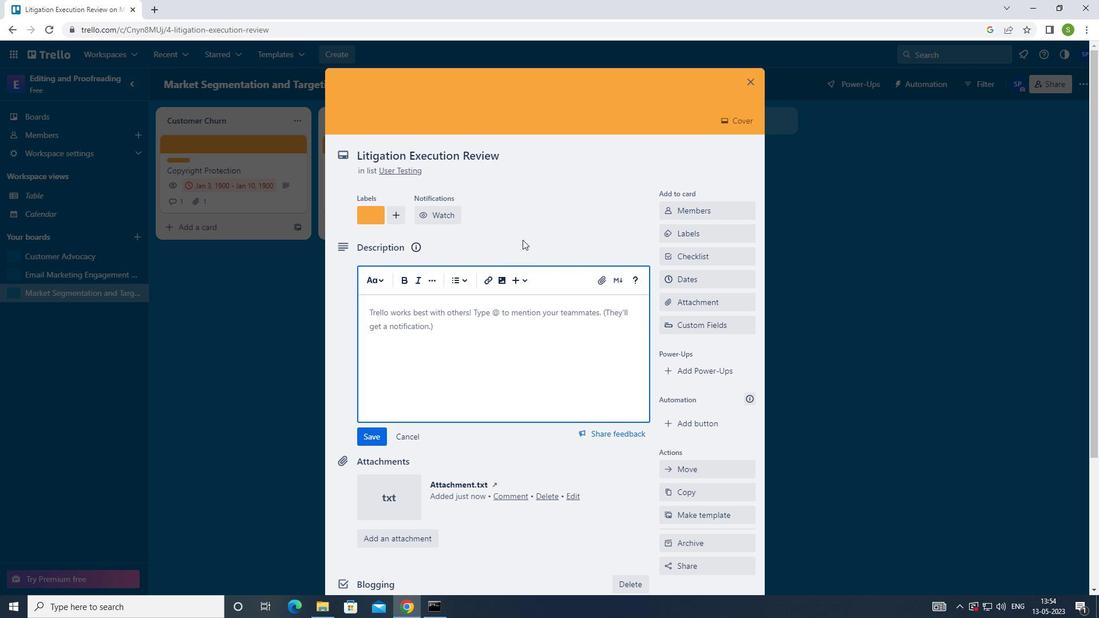 
Action: Key pressed LAN<Key.space>AND<Key.space>EXECUTE<Key.space>COMPANY<Key.space>TEAM-BI<Key.backspace>UILDING<Key.space>SEMINAR
Screenshot: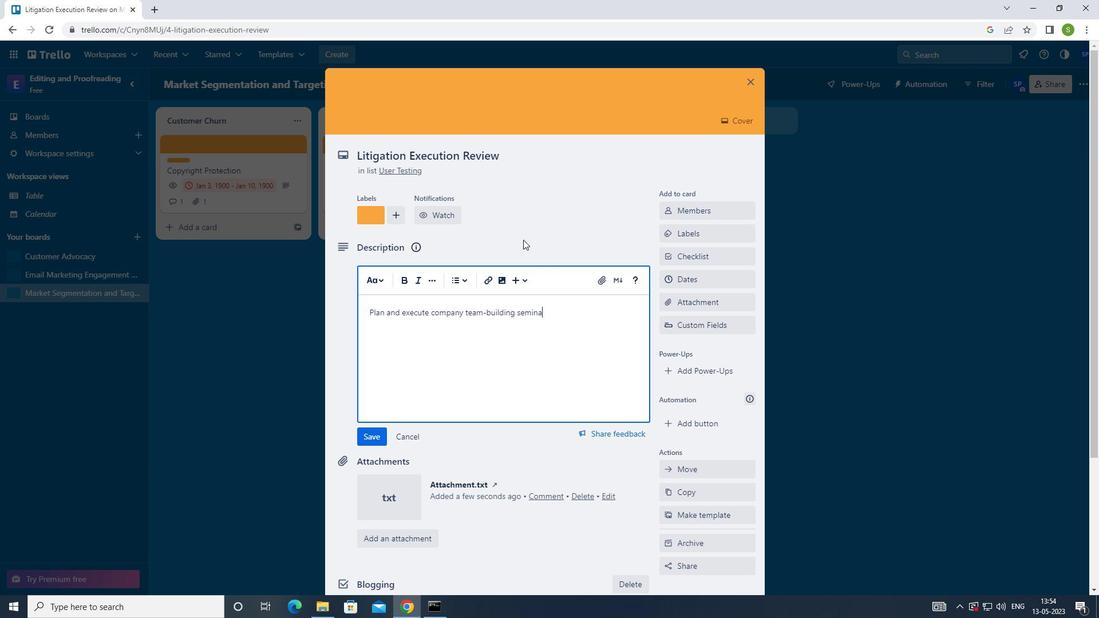 
Action: Mouse moved to (375, 433)
Screenshot: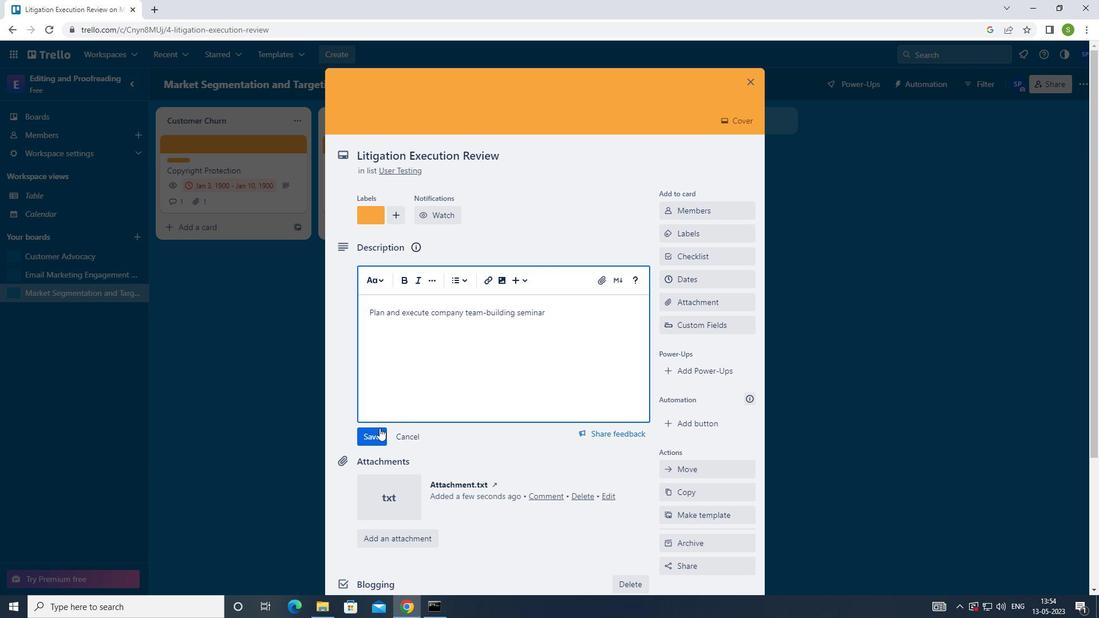 
Action: Mouse pressed left at (375, 433)
Screenshot: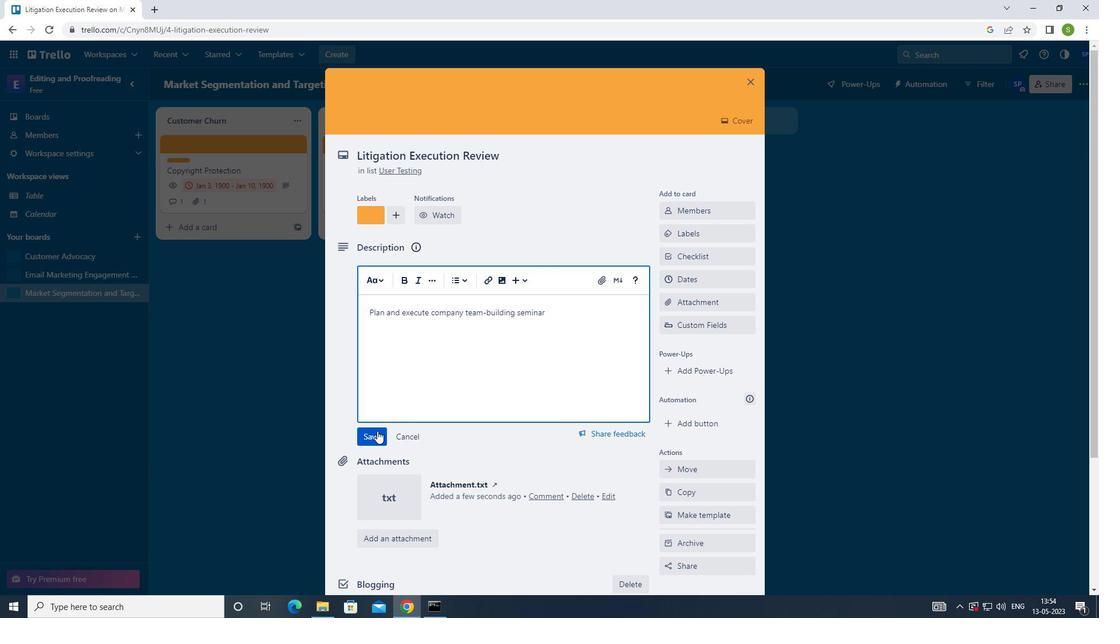 
Action: Mouse moved to (432, 421)
Screenshot: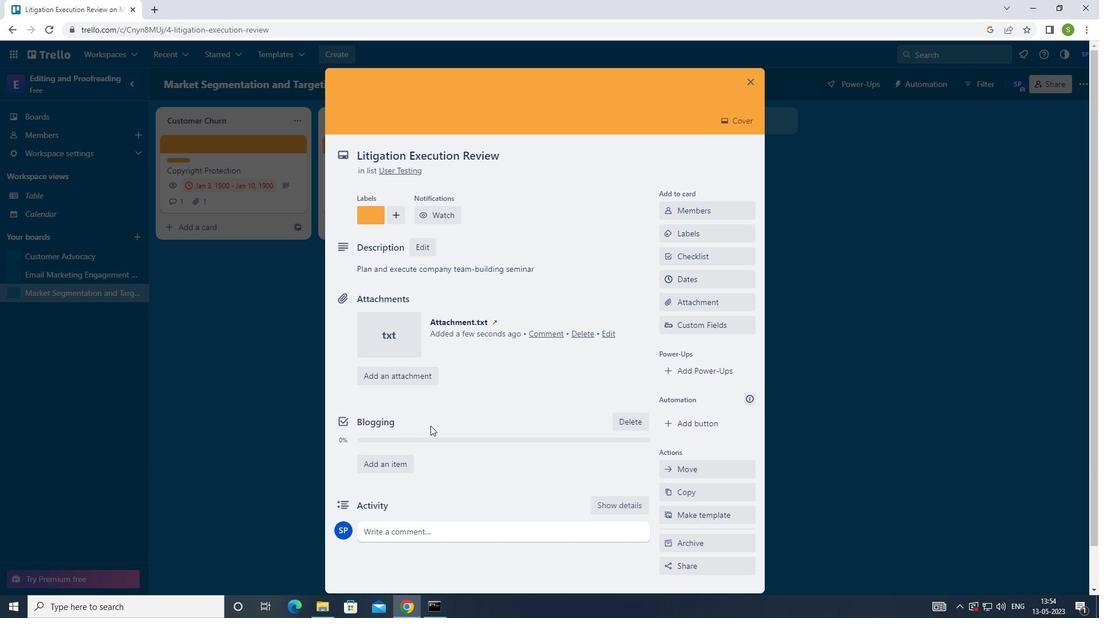 
Action: Mouse scrolled (432, 421) with delta (0, 0)
Screenshot: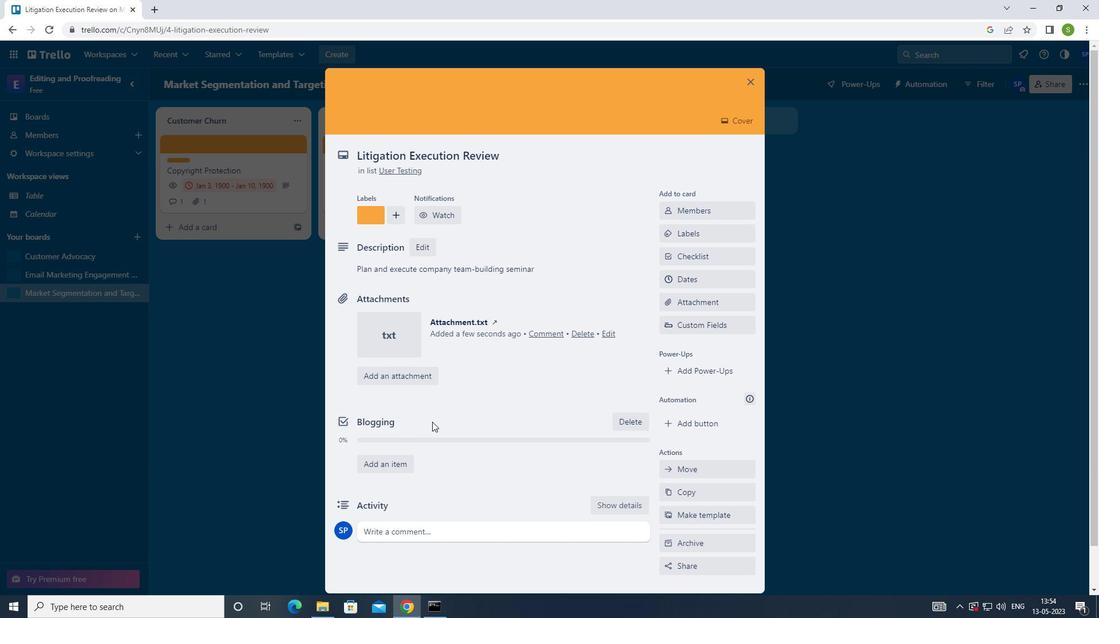 
Action: Mouse moved to (423, 484)
Screenshot: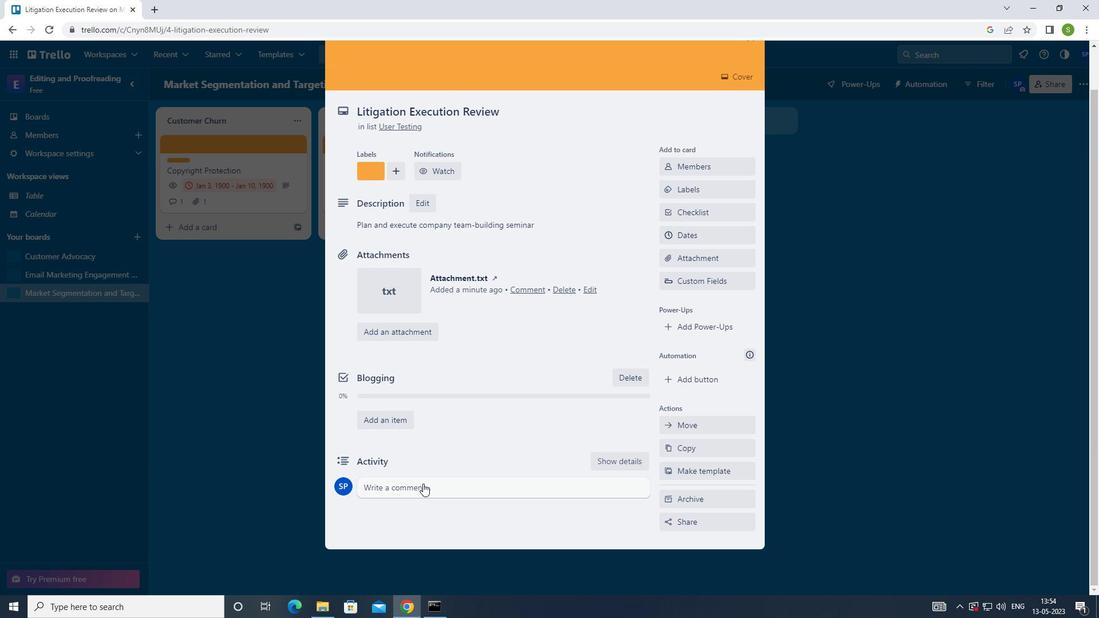 
Action: Mouse pressed left at (423, 484)
Screenshot: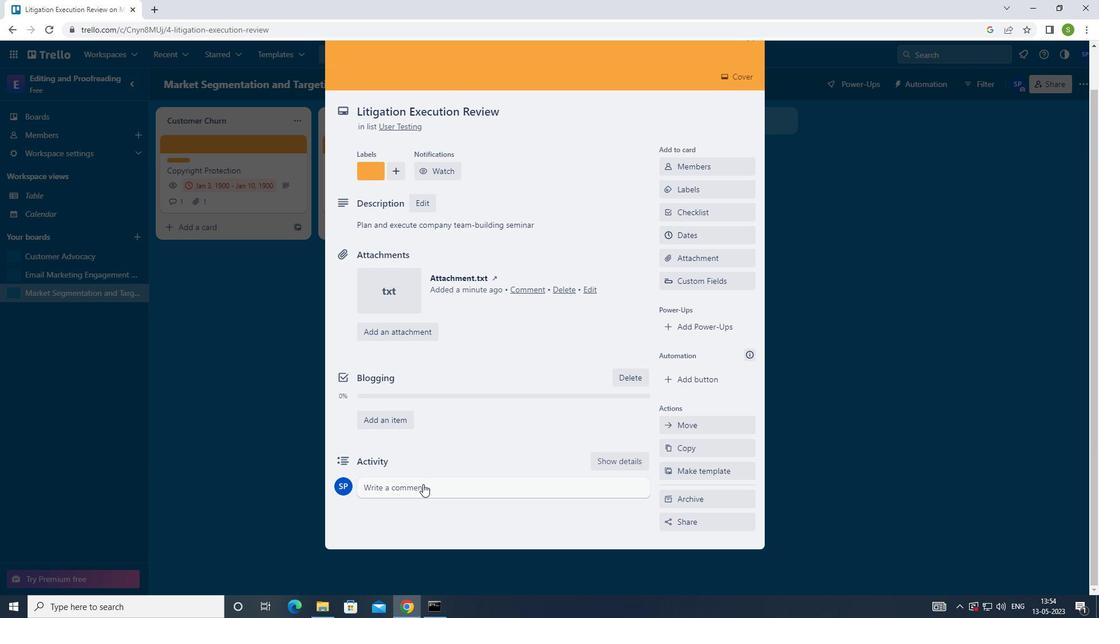 
Action: Mouse moved to (450, 384)
Screenshot: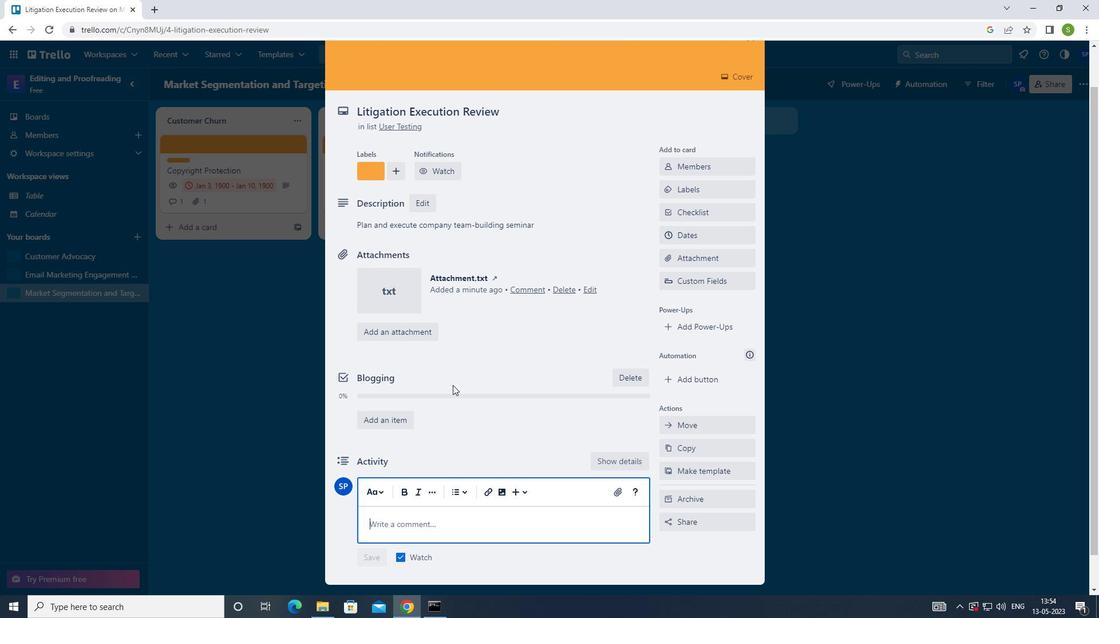 
Action: Key pressed <Key.shift>WE<Key.space>SHOULD<Key.space>APPROACH<Key.space>THIS<Key.space>RASK<Key.space>WITH<Key.space>AS<Key.space>E<Key.backspace><Key.left><Key.left><Key.left><Key.left><Key.left><Key.left><Key.left><Key.left><Key.left><Key.left><Key.left><Key.left><Key.backspace>T<Key.right><Key.right><Key.right><Key.right><Key.right><Key.right><Key.right><Key.right><Key.right><Key.right><Key.right><Key.space>SENSE<Key.space>AO<Key.backspace><Key.backspace>PF<Key.space>HUMILITY<Key.space>AND<Key.space>A<Key.space>WILLINGNESS<Key.space>TO<Key.space>SEEK<Key.space>FEEDBACK<Key.space>AND<Key.space>GUIDNESS<Key.backspace><Key.backspace><Key.backspace><Key.backspace>ANCE<Key.space>FROM<Key.space>OTHER
Screenshot: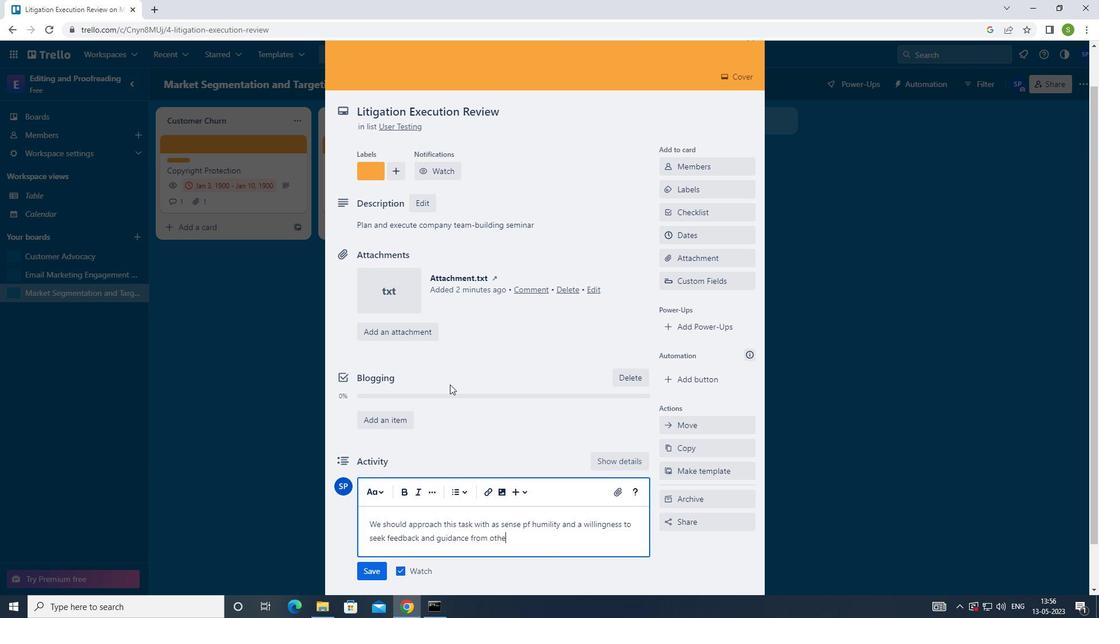
Action: Mouse moved to (380, 571)
Screenshot: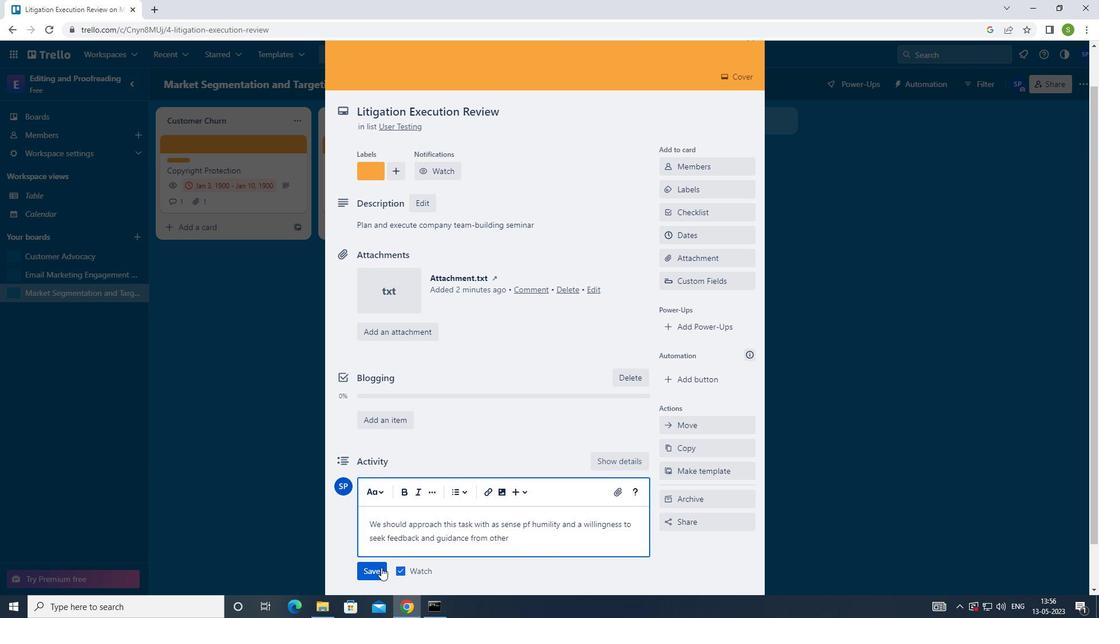 
Action: Mouse pressed left at (380, 571)
Screenshot: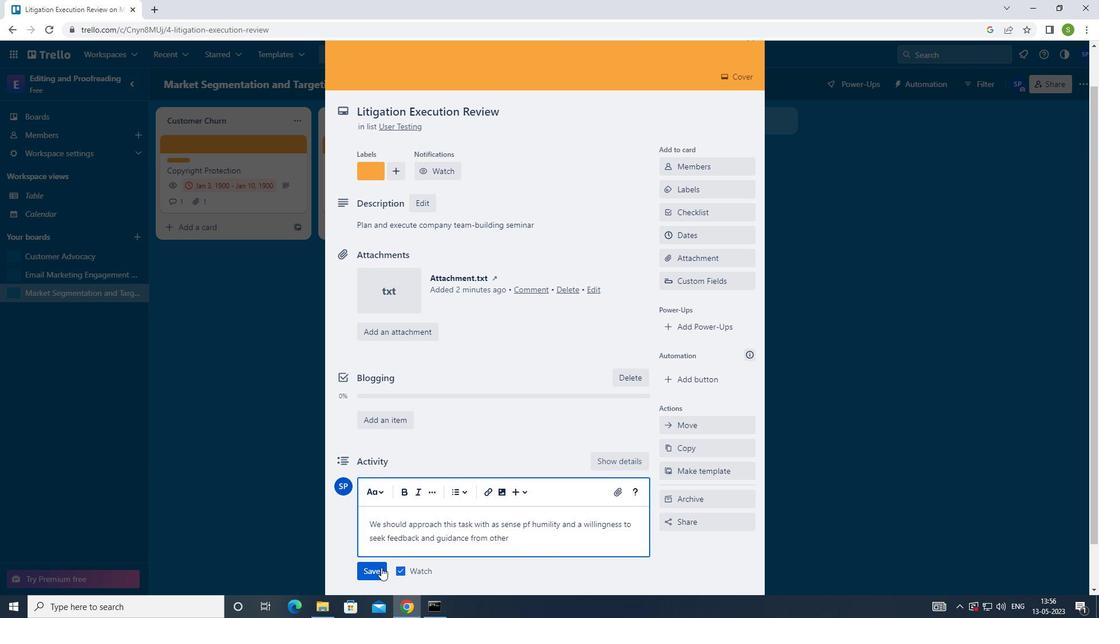 
Action: Mouse moved to (699, 235)
Screenshot: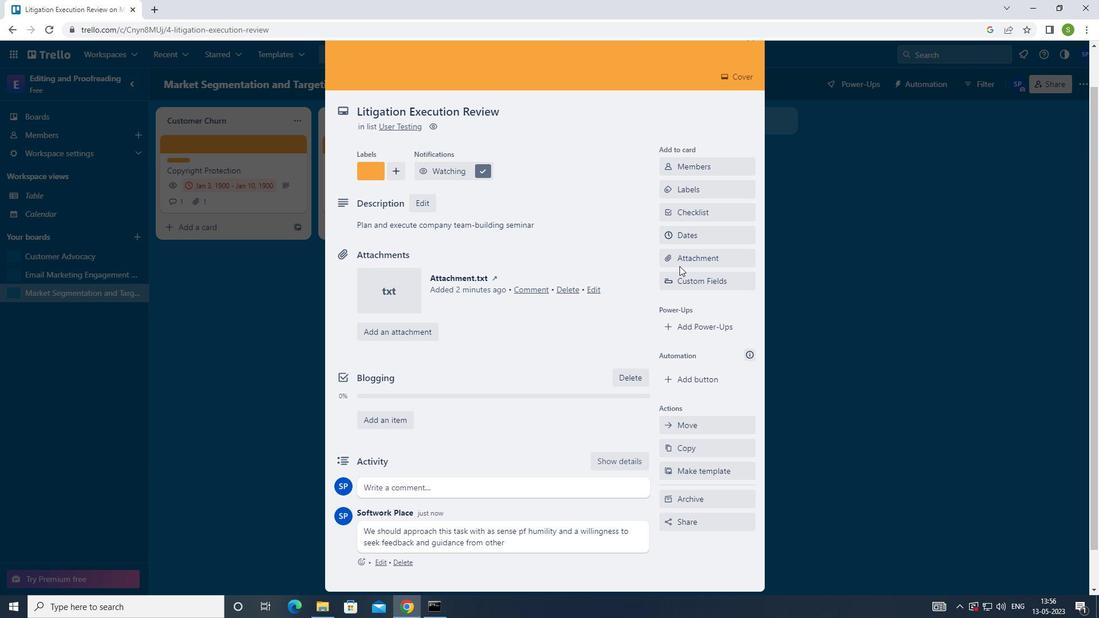 
Action: Mouse pressed left at (699, 235)
Screenshot: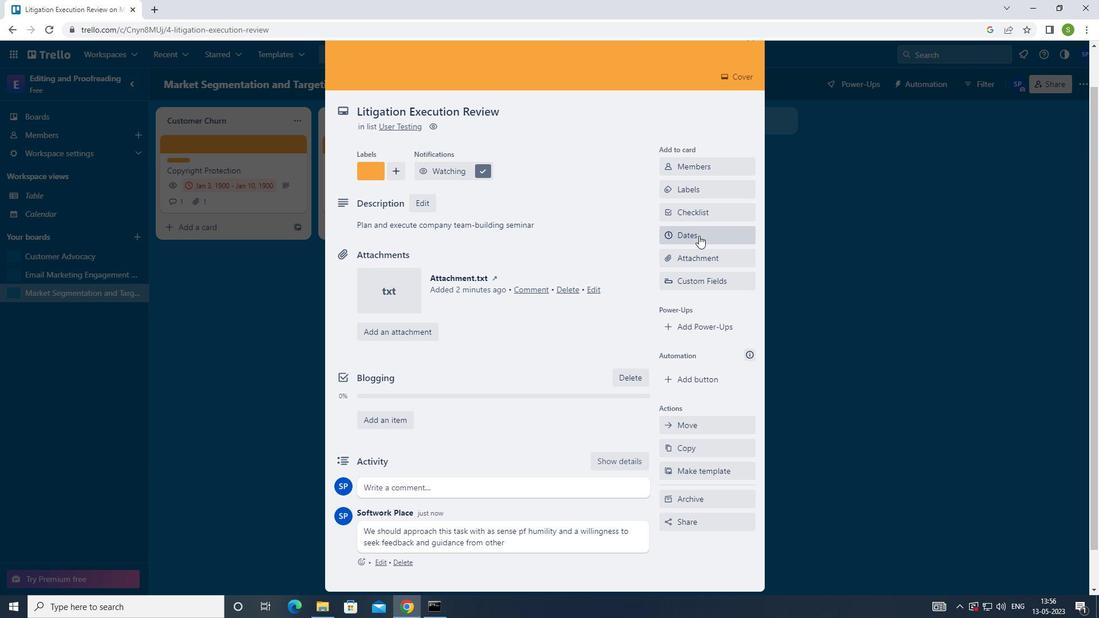 
Action: Mouse moved to (676, 293)
Screenshot: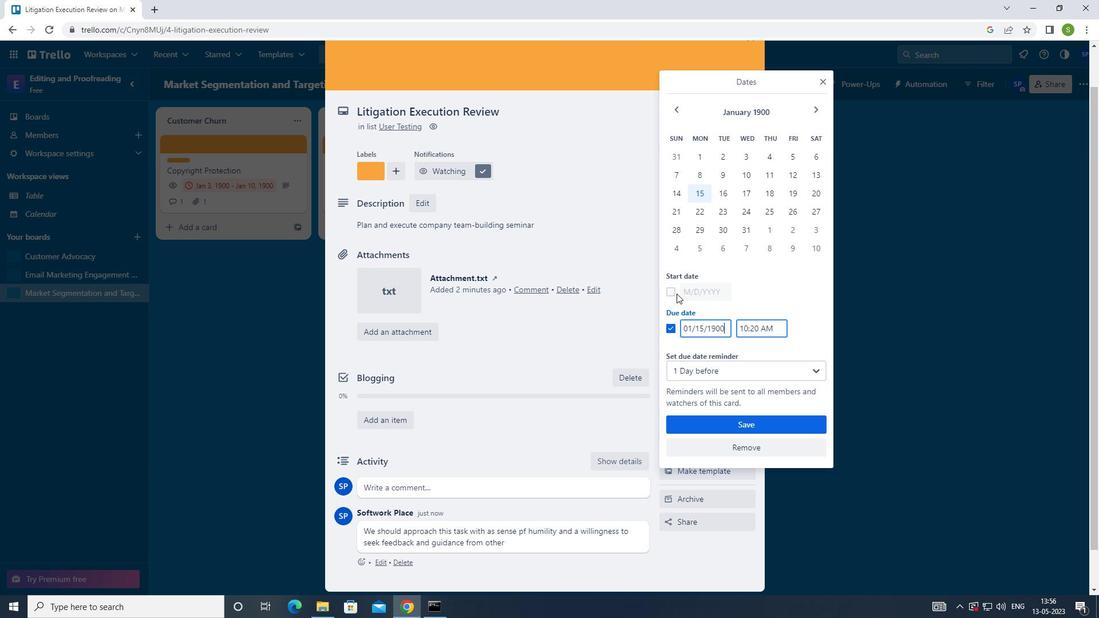 
Action: Mouse pressed left at (676, 293)
Screenshot: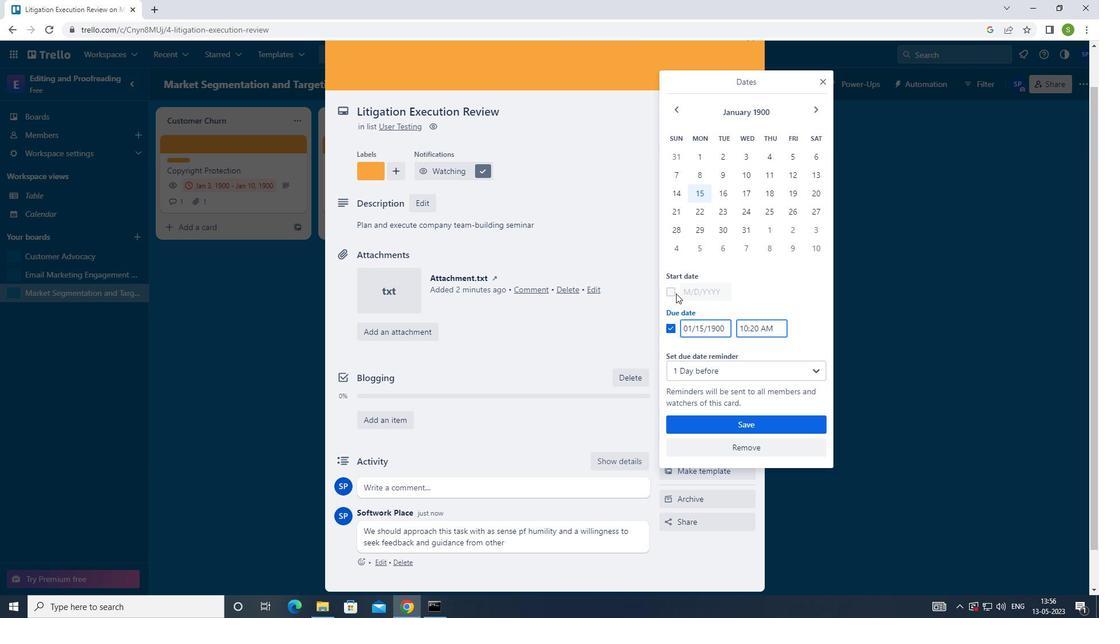 
Action: Mouse moved to (721, 175)
Screenshot: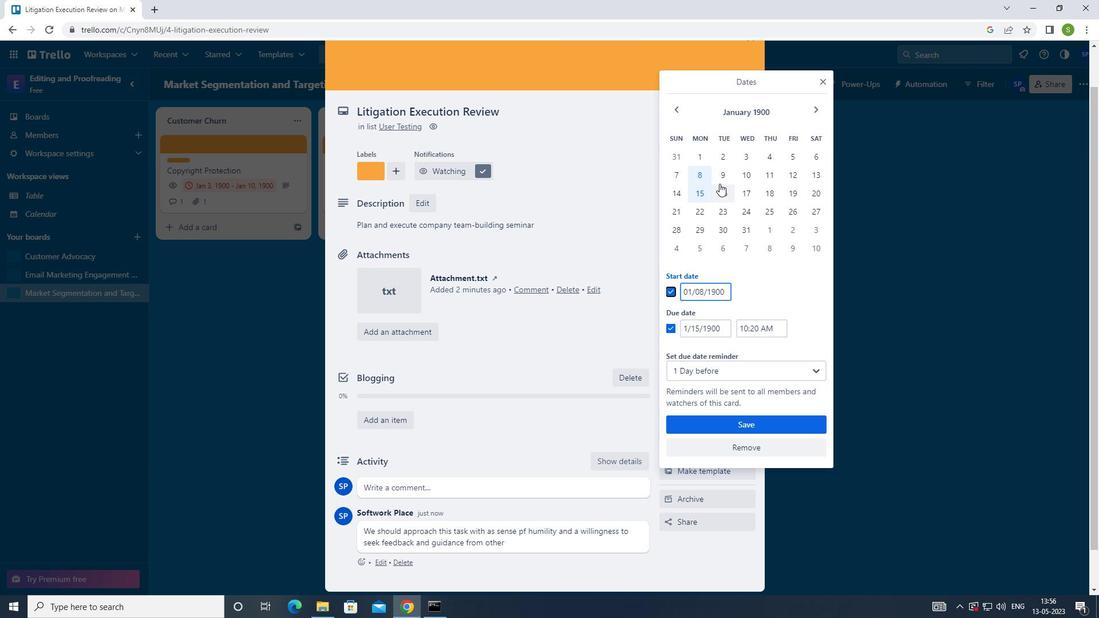 
Action: Mouse pressed left at (721, 175)
Screenshot: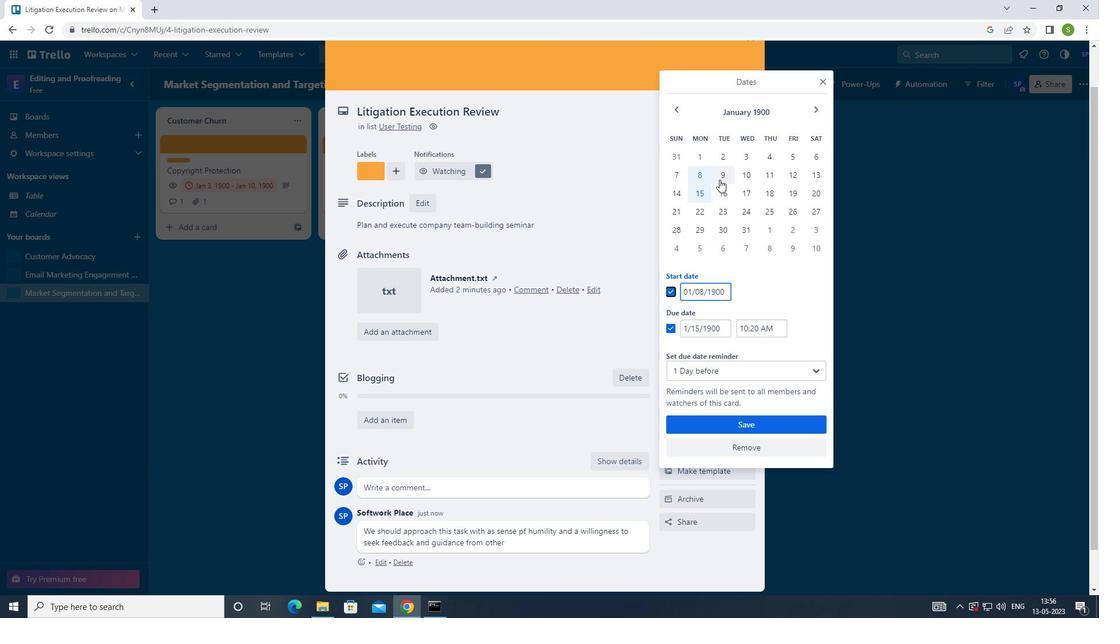 
Action: Mouse moved to (723, 200)
Screenshot: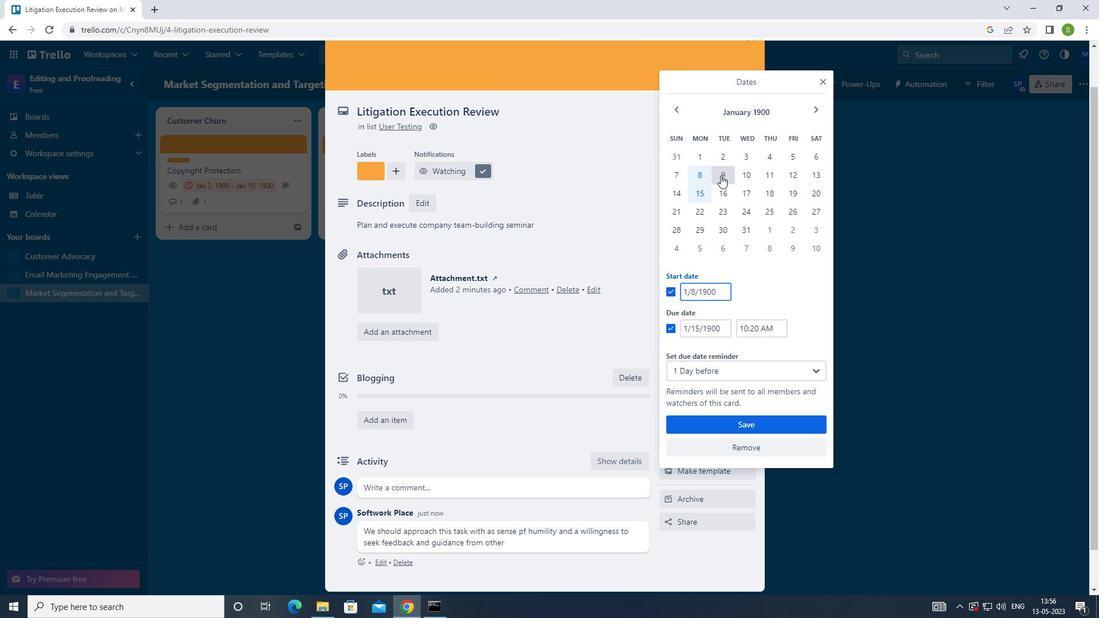 
Action: Mouse pressed left at (723, 200)
Screenshot: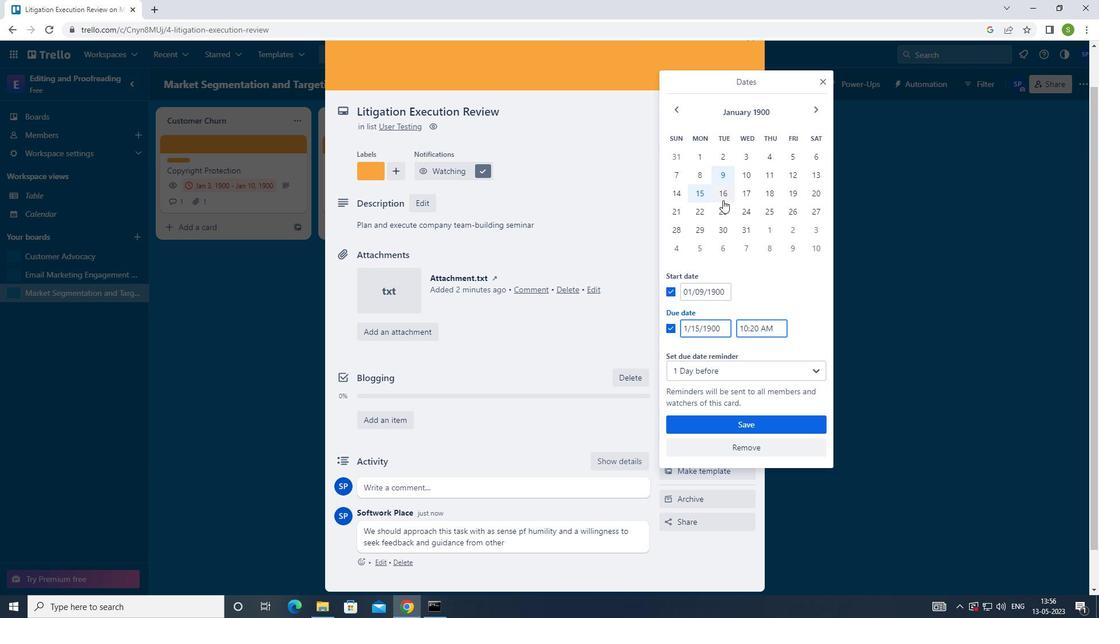 
Action: Mouse moved to (713, 424)
Screenshot: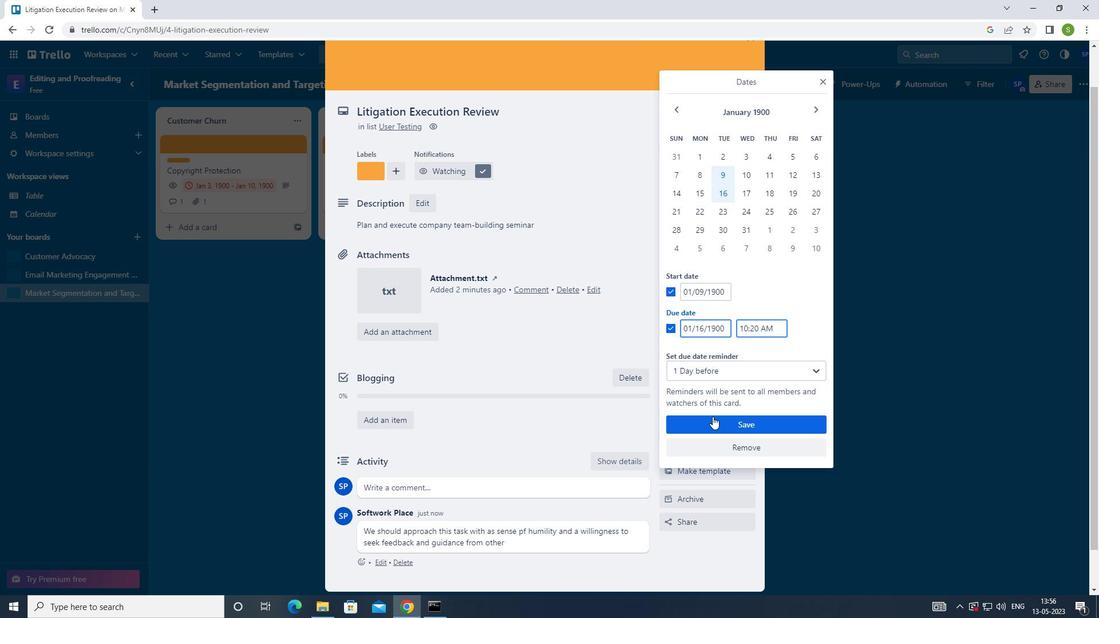 
Action: Mouse pressed left at (713, 424)
Screenshot: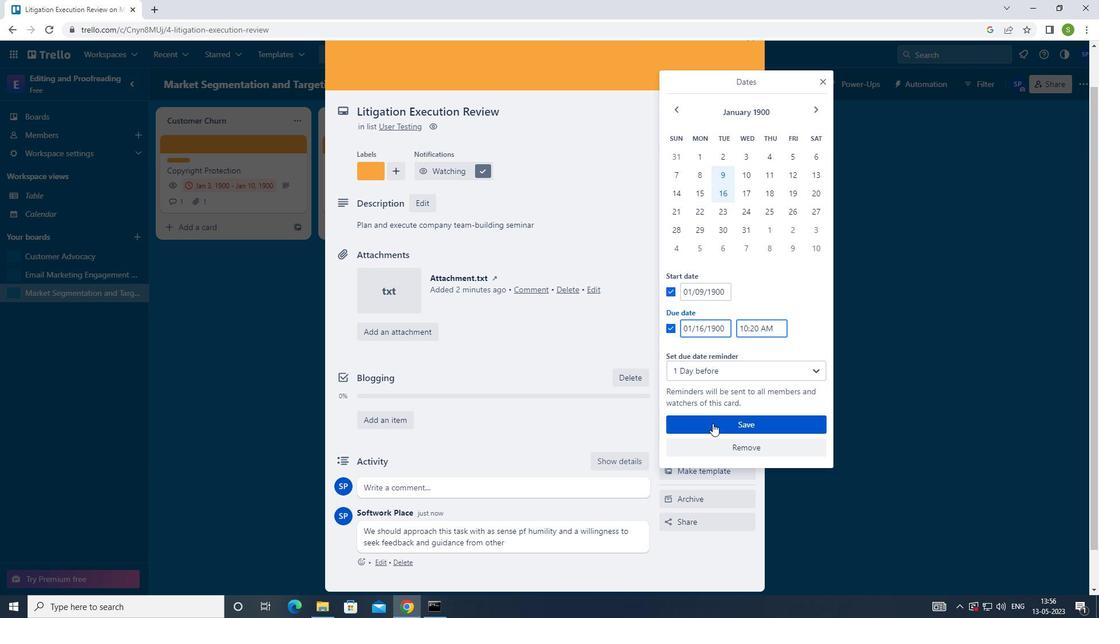 
Action: Key pressed <Key.f8>
Screenshot: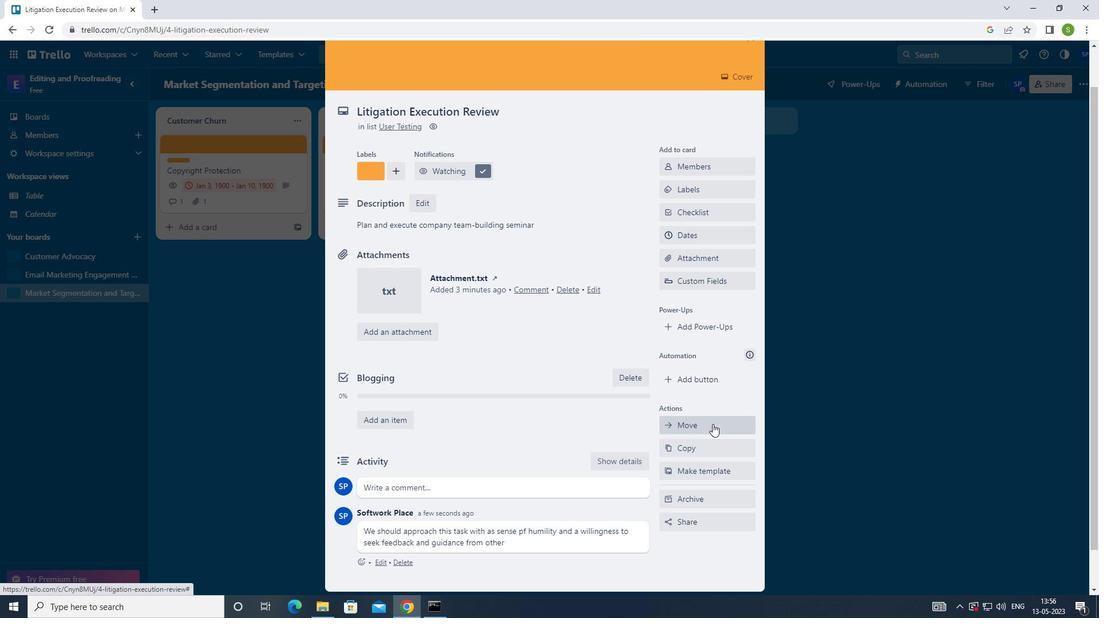
